Task: Add Sprouts Veggie Chips to the cart.
Action: Mouse pressed left at (18, 81)
Screenshot: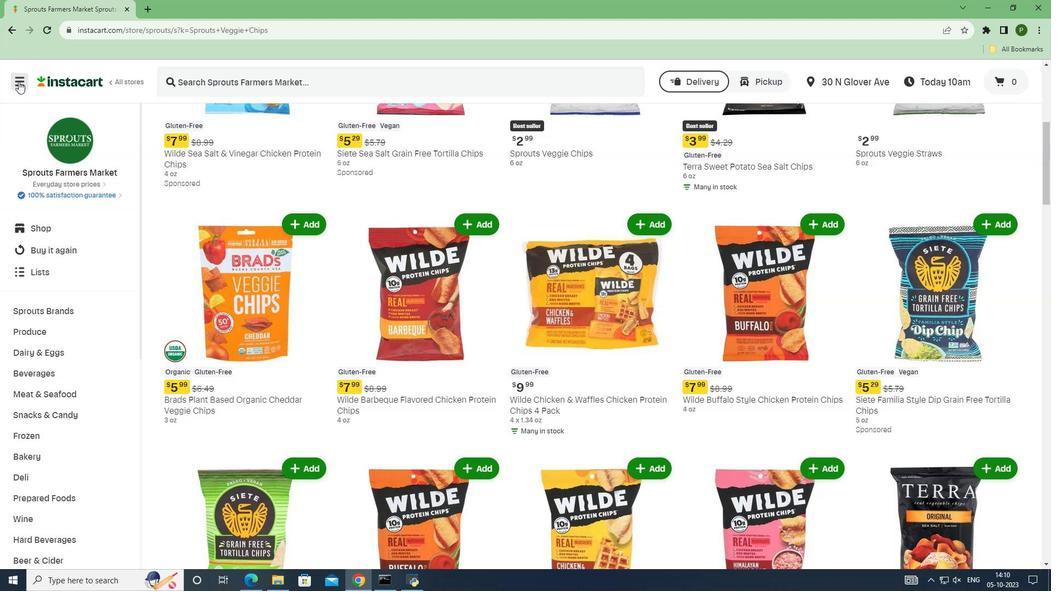 
Action: Mouse moved to (31, 286)
Screenshot: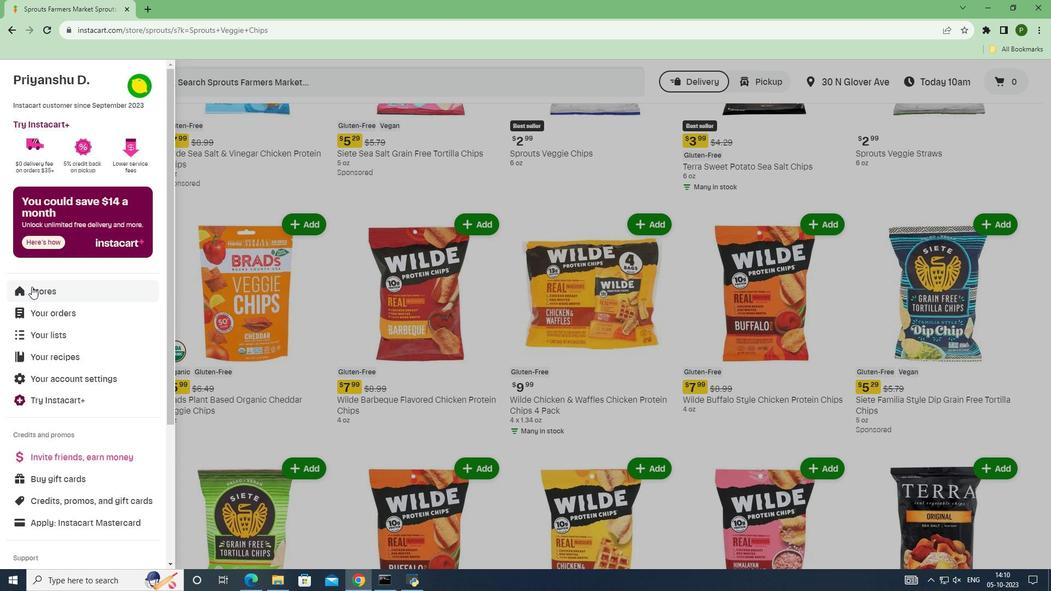 
Action: Mouse pressed left at (31, 286)
Screenshot: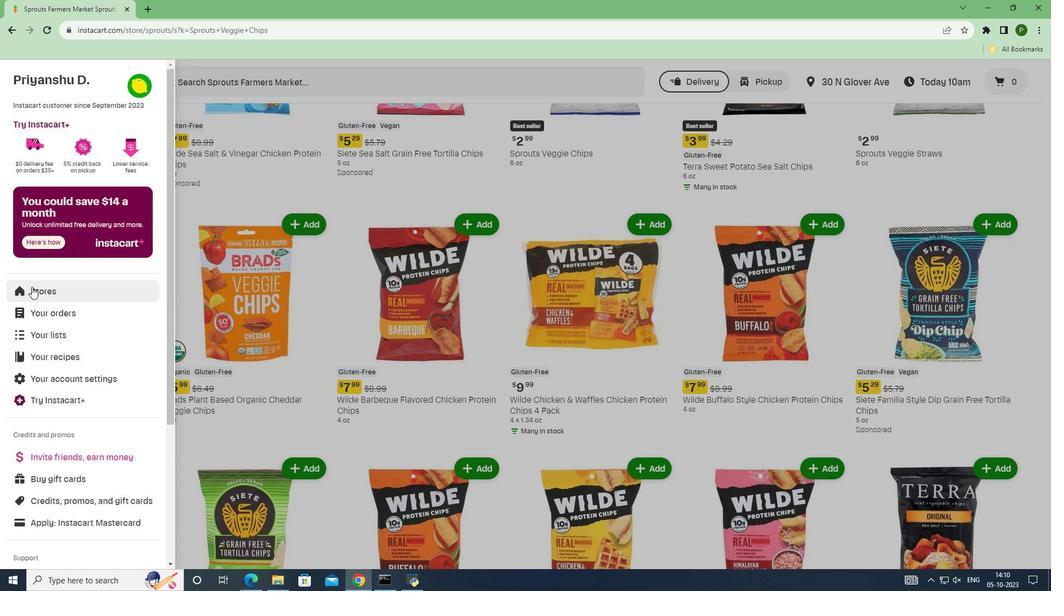 
Action: Mouse moved to (260, 129)
Screenshot: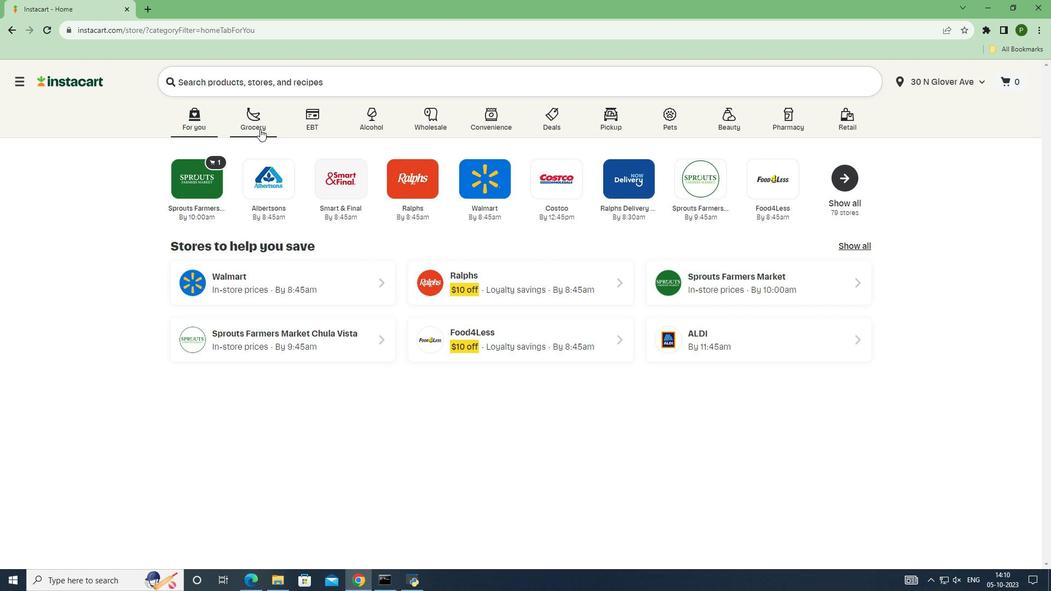 
Action: Mouse pressed left at (260, 129)
Screenshot: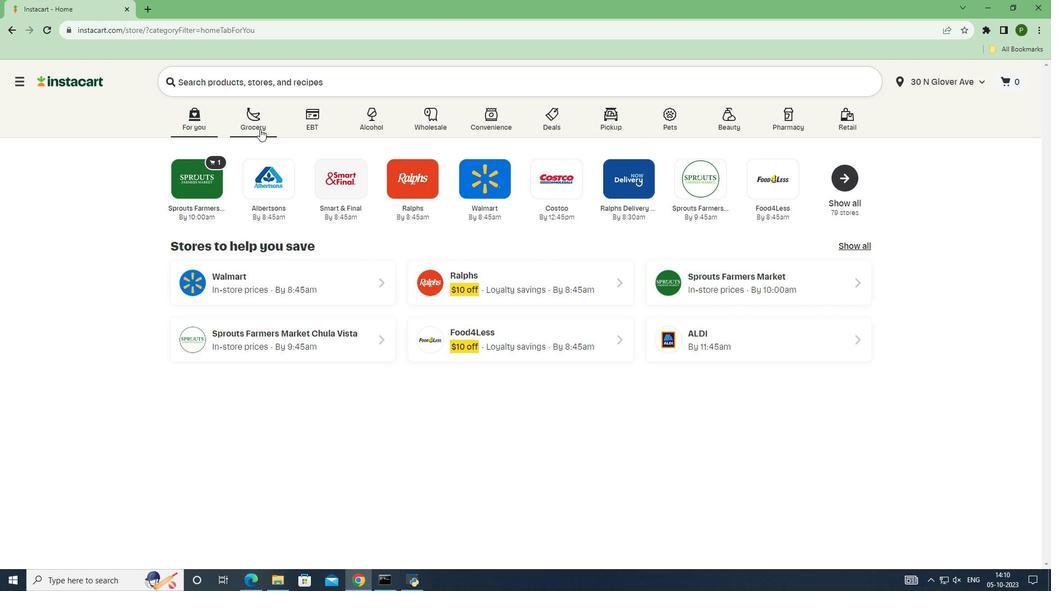 
Action: Mouse moved to (672, 266)
Screenshot: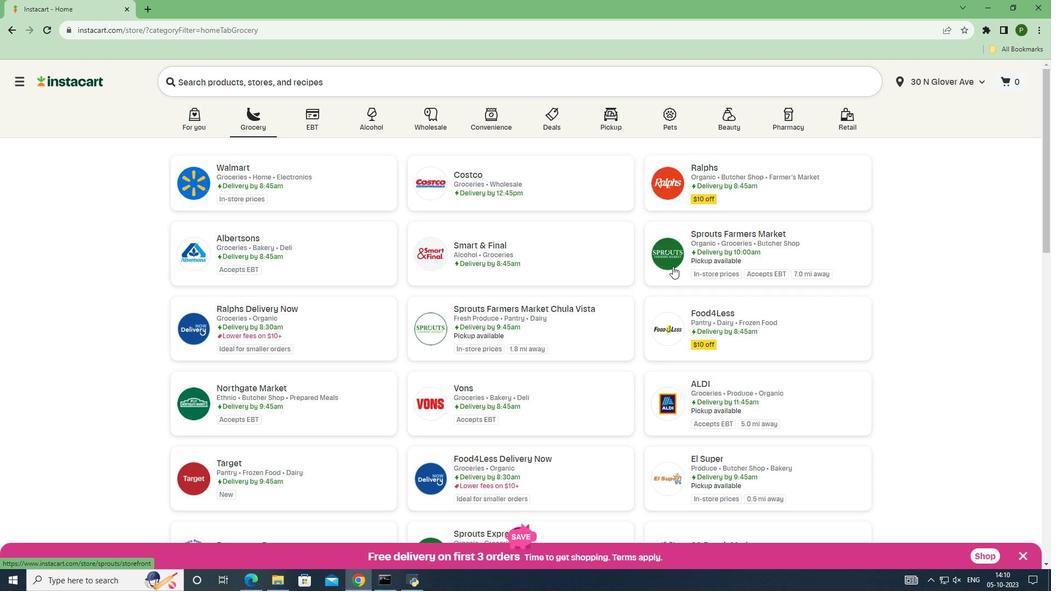 
Action: Mouse pressed left at (672, 266)
Screenshot: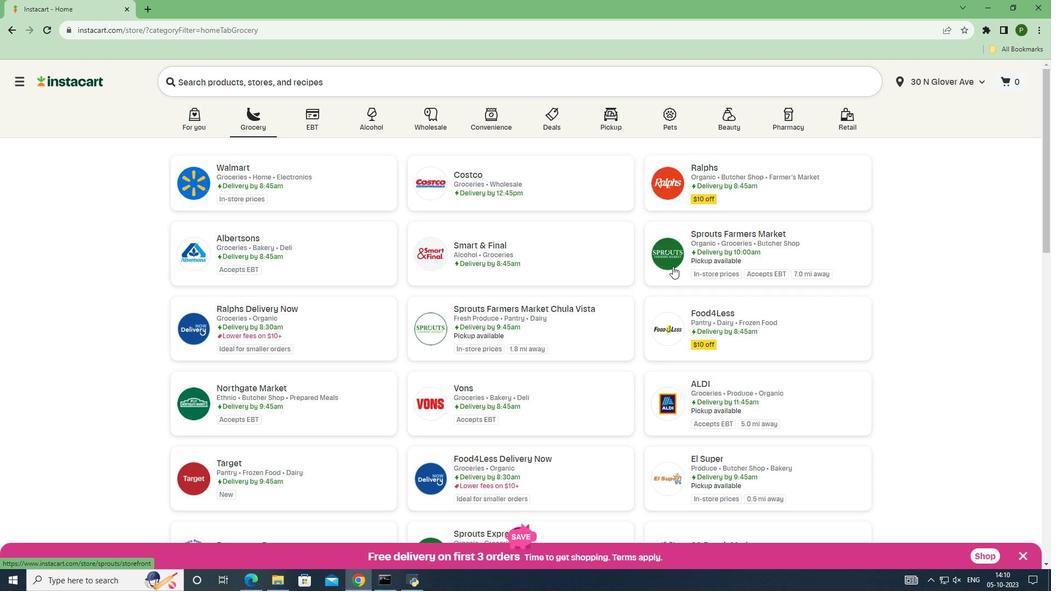 
Action: Mouse moved to (75, 309)
Screenshot: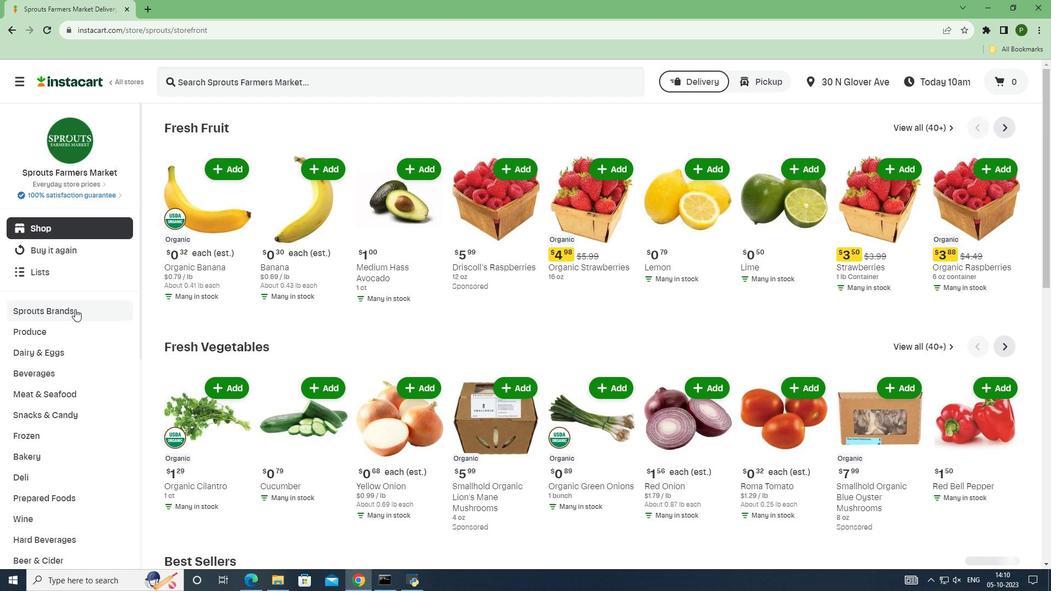 
Action: Mouse pressed left at (75, 309)
Screenshot: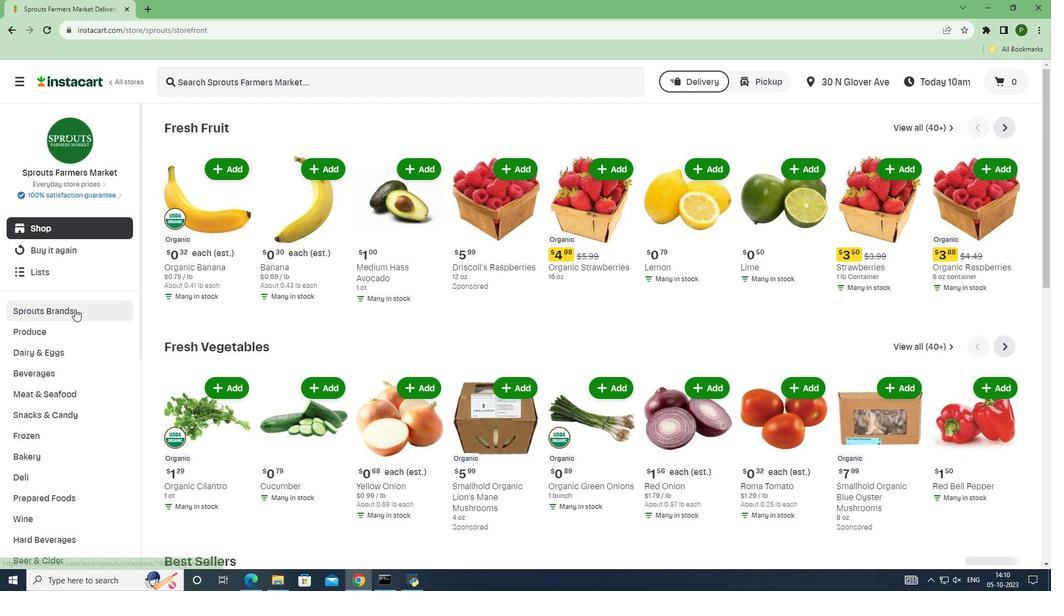 
Action: Mouse moved to (65, 395)
Screenshot: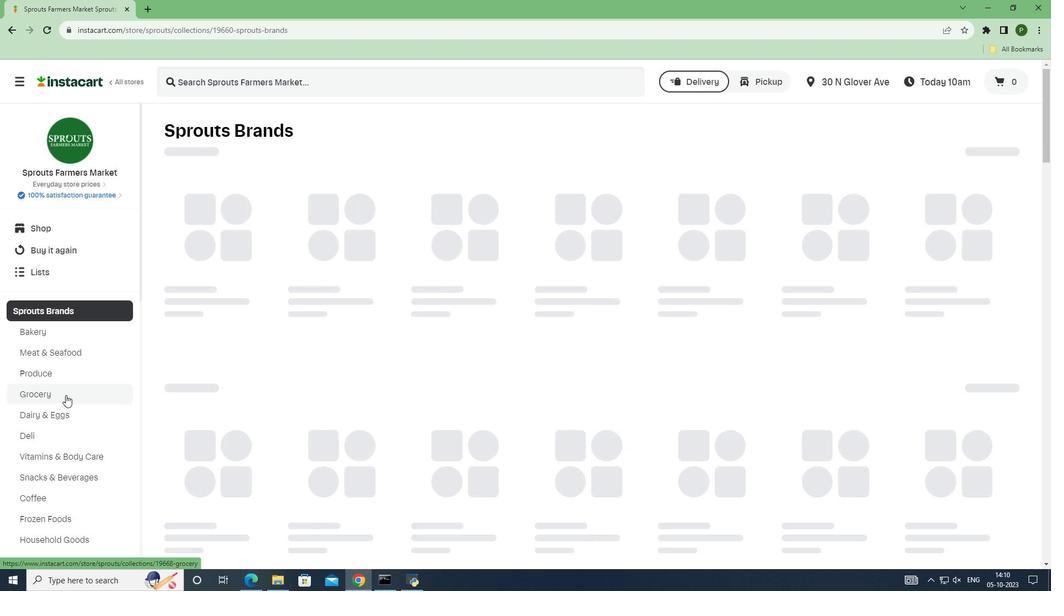 
Action: Mouse pressed left at (65, 395)
Screenshot: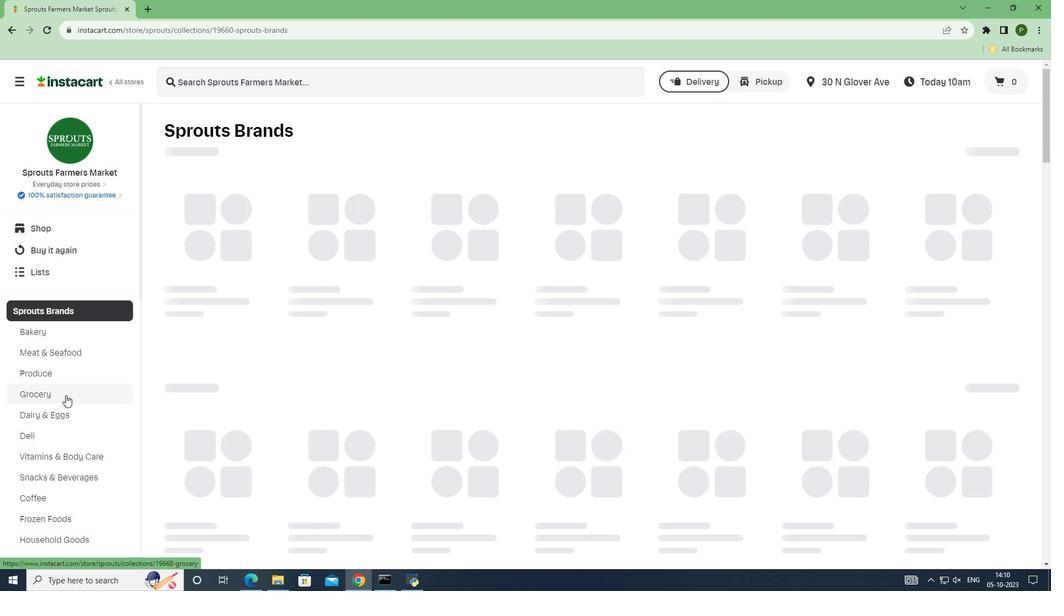 
Action: Mouse moved to (274, 278)
Screenshot: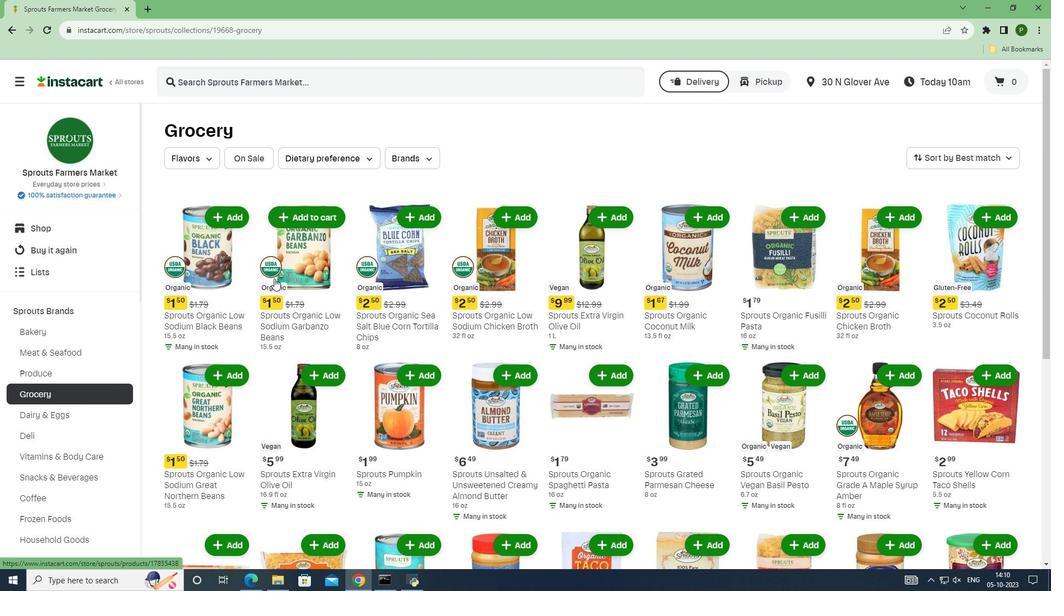 
Action: Mouse scrolled (274, 278) with delta (0, 0)
Screenshot: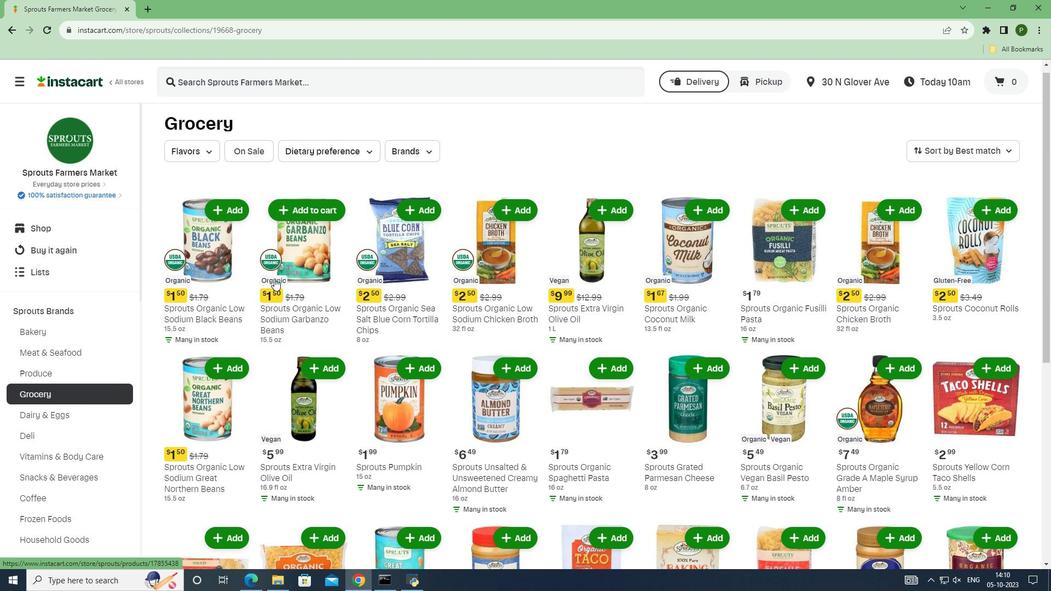 
Action: Mouse scrolled (274, 278) with delta (0, 0)
Screenshot: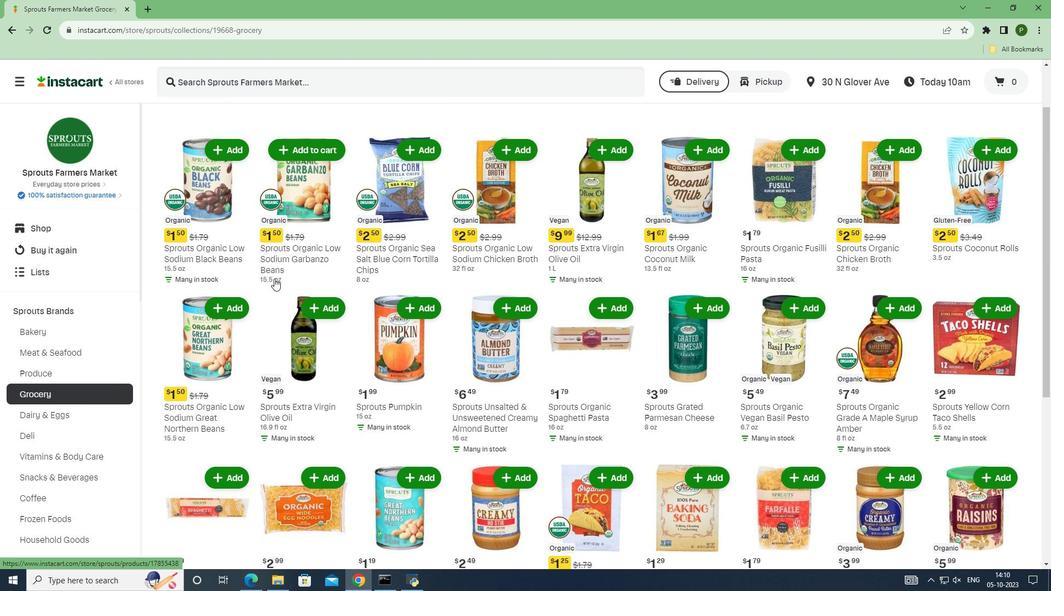 
Action: Mouse scrolled (274, 278) with delta (0, 0)
Screenshot: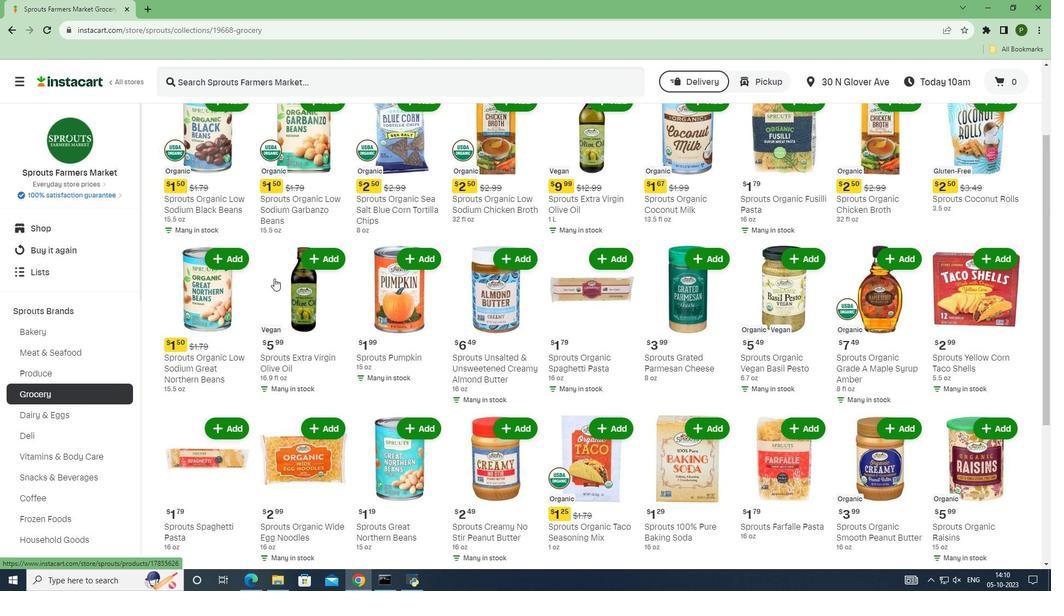 
Action: Mouse scrolled (274, 278) with delta (0, 0)
Screenshot: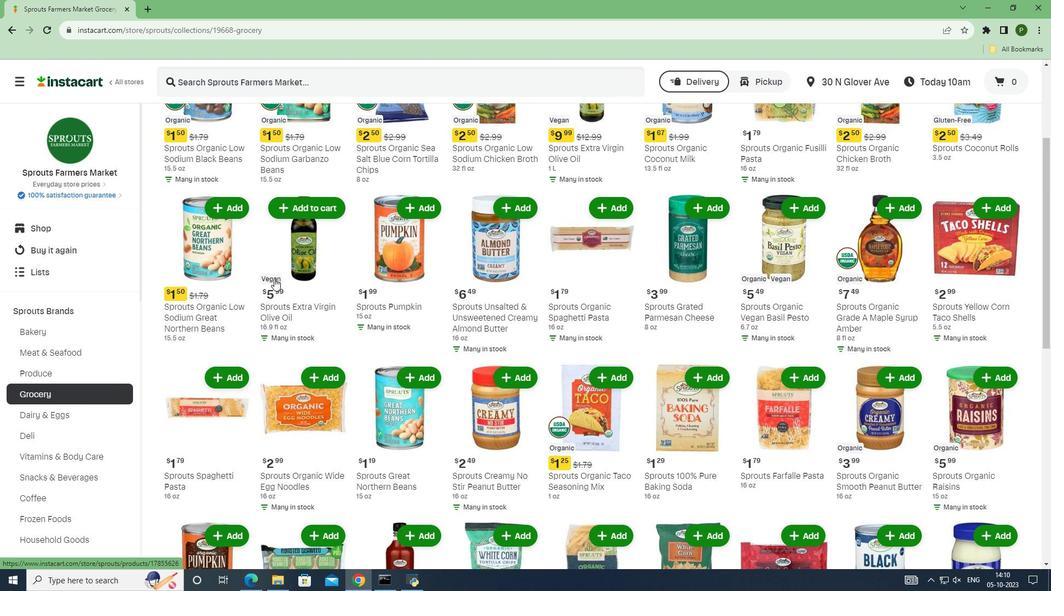 
Action: Mouse scrolled (274, 278) with delta (0, 0)
Screenshot: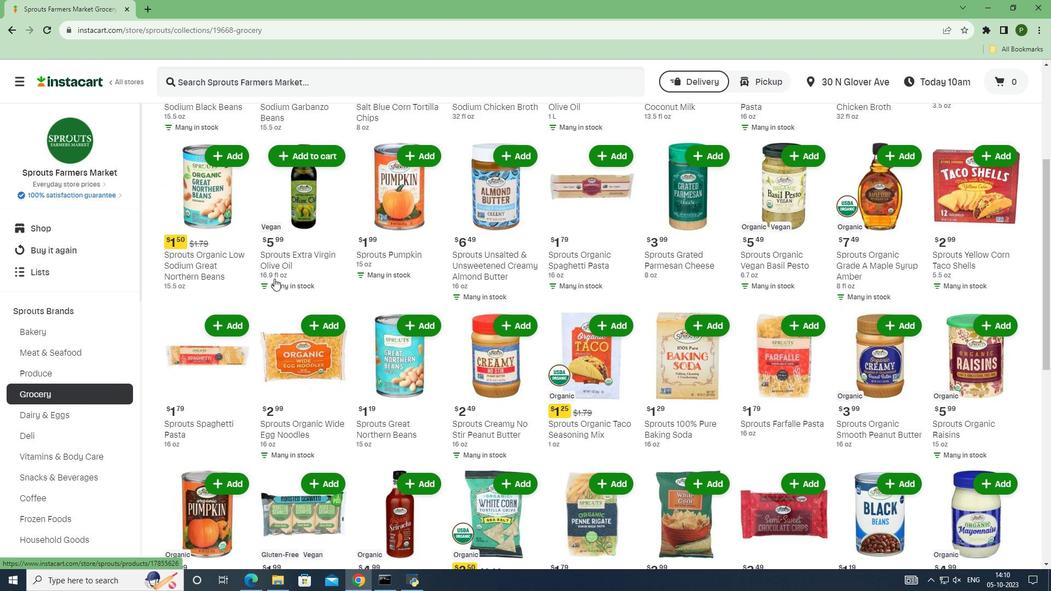 
Action: Mouse scrolled (274, 278) with delta (0, 0)
Screenshot: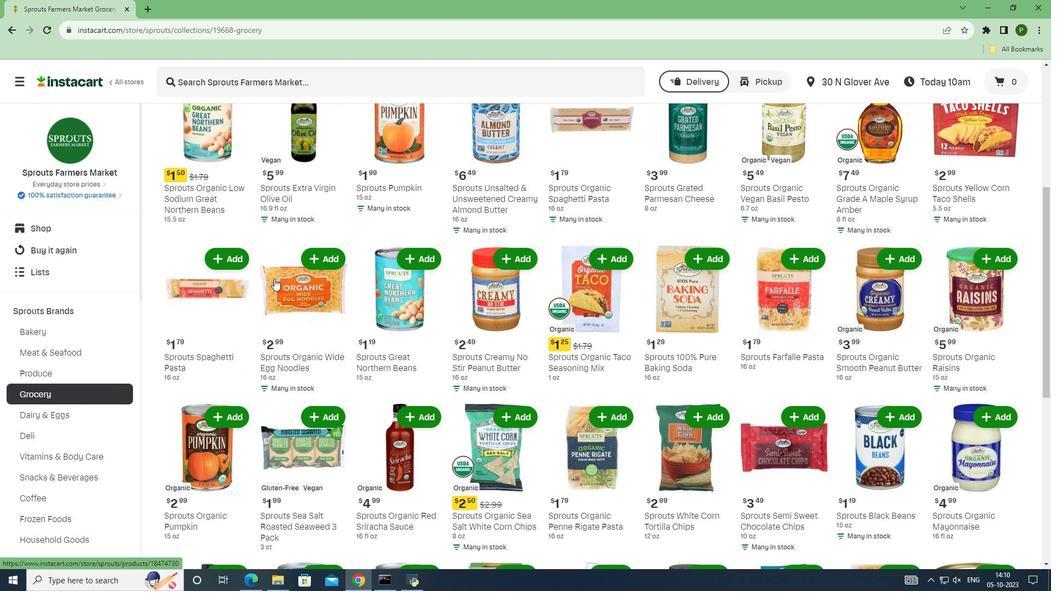 
Action: Mouse scrolled (274, 278) with delta (0, 0)
Screenshot: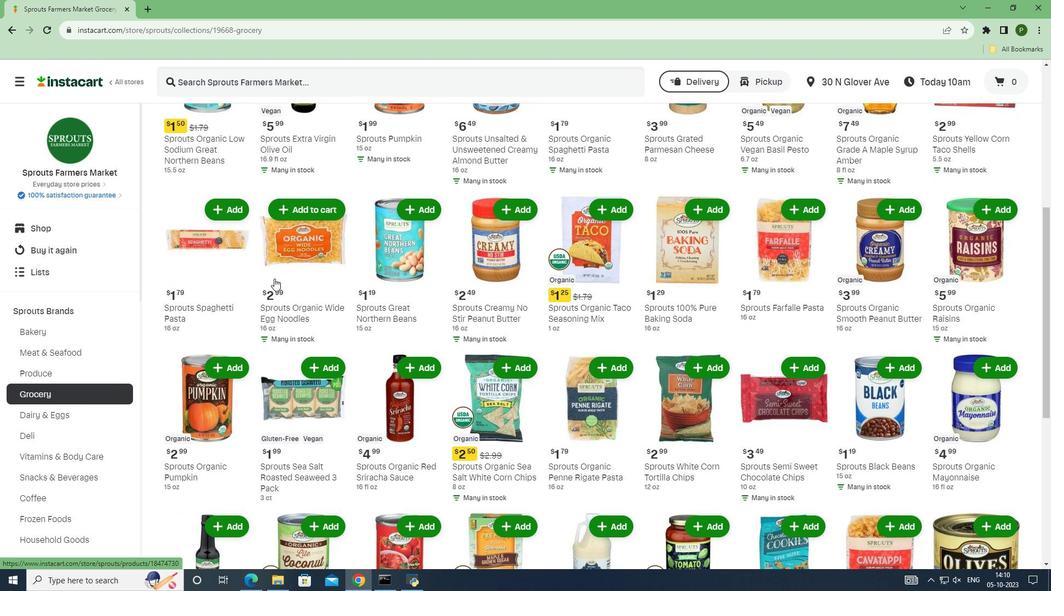 
Action: Mouse scrolled (274, 278) with delta (0, 0)
Screenshot: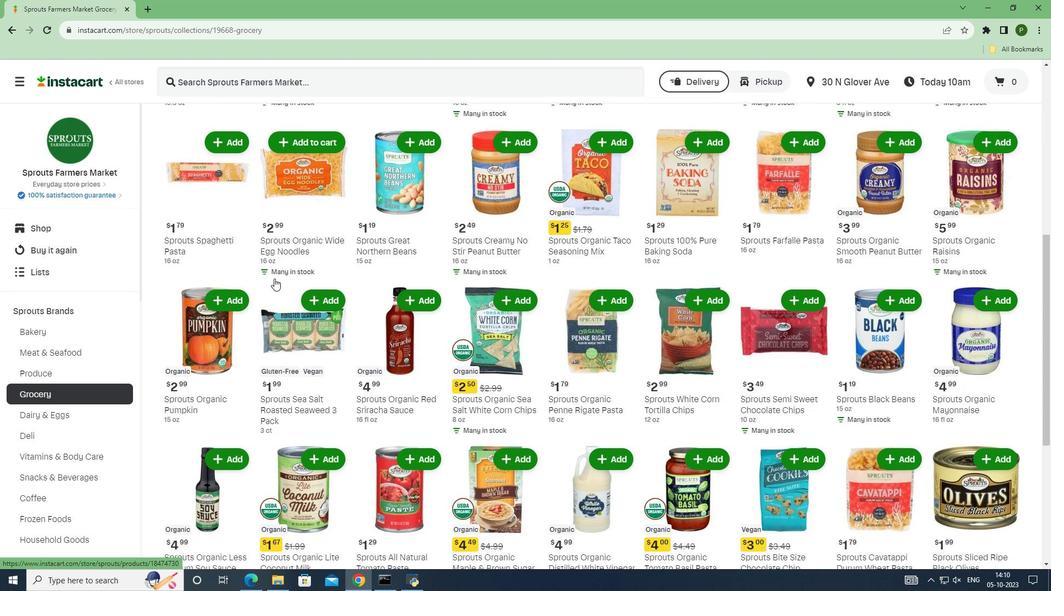 
Action: Mouse scrolled (274, 278) with delta (0, 0)
Screenshot: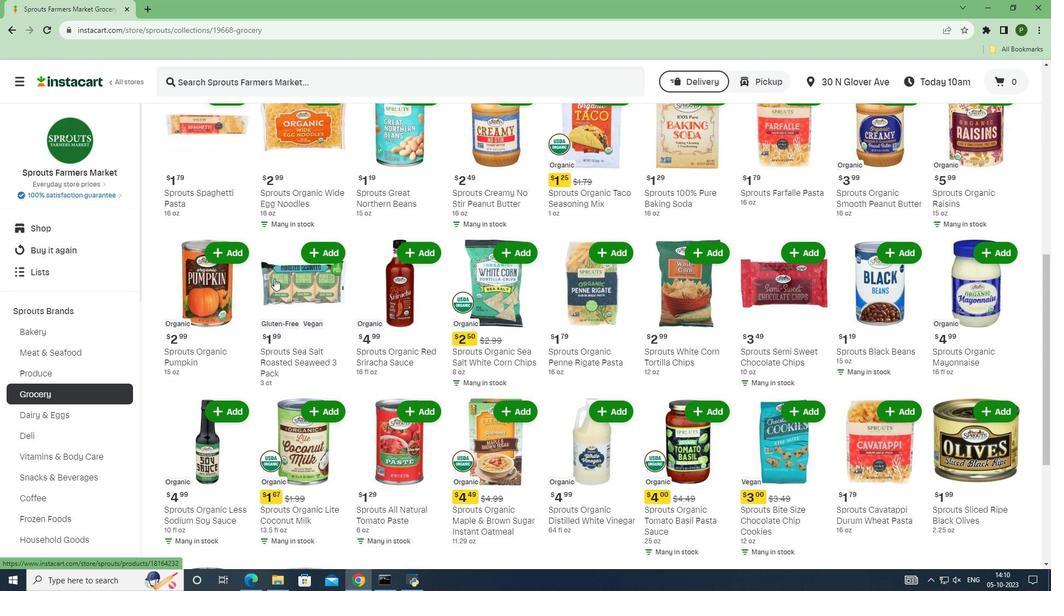 
Action: Mouse scrolled (274, 278) with delta (0, 0)
Screenshot: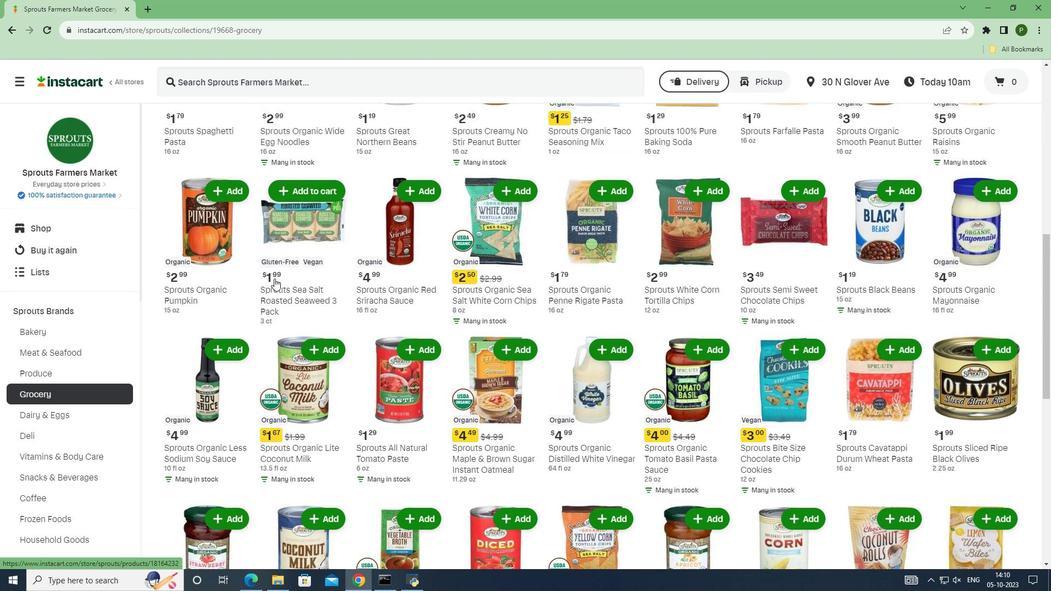 
Action: Mouse scrolled (274, 278) with delta (0, 0)
Screenshot: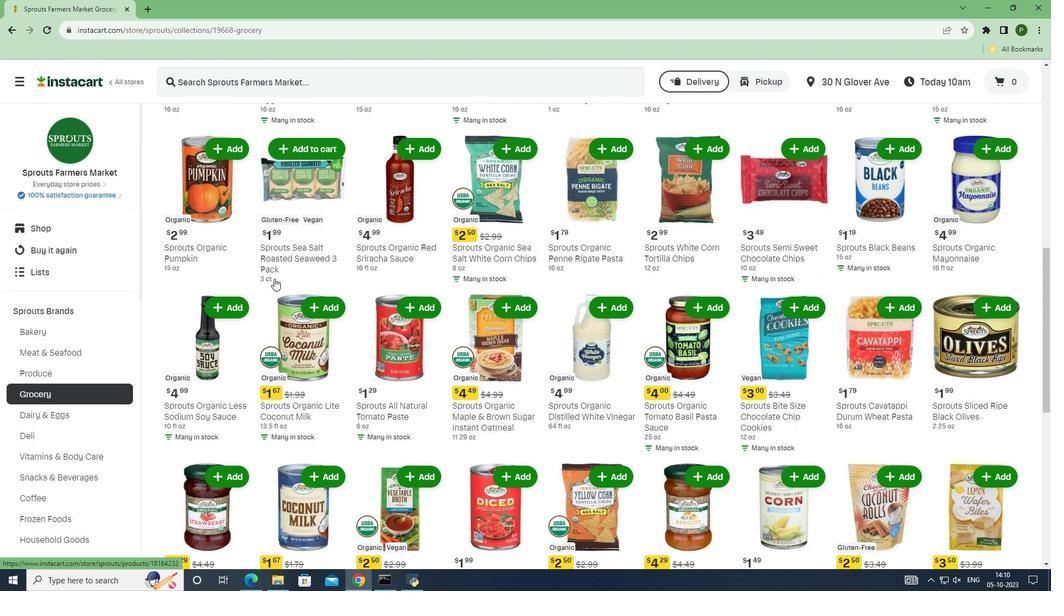 
Action: Mouse scrolled (274, 278) with delta (0, 0)
Screenshot: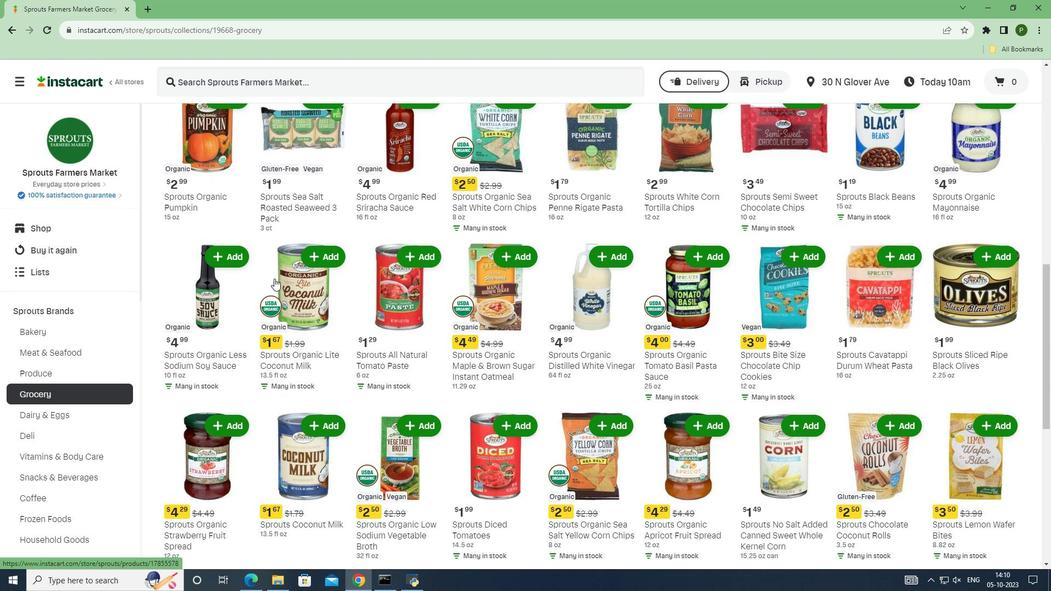 
Action: Mouse scrolled (274, 278) with delta (0, 0)
Screenshot: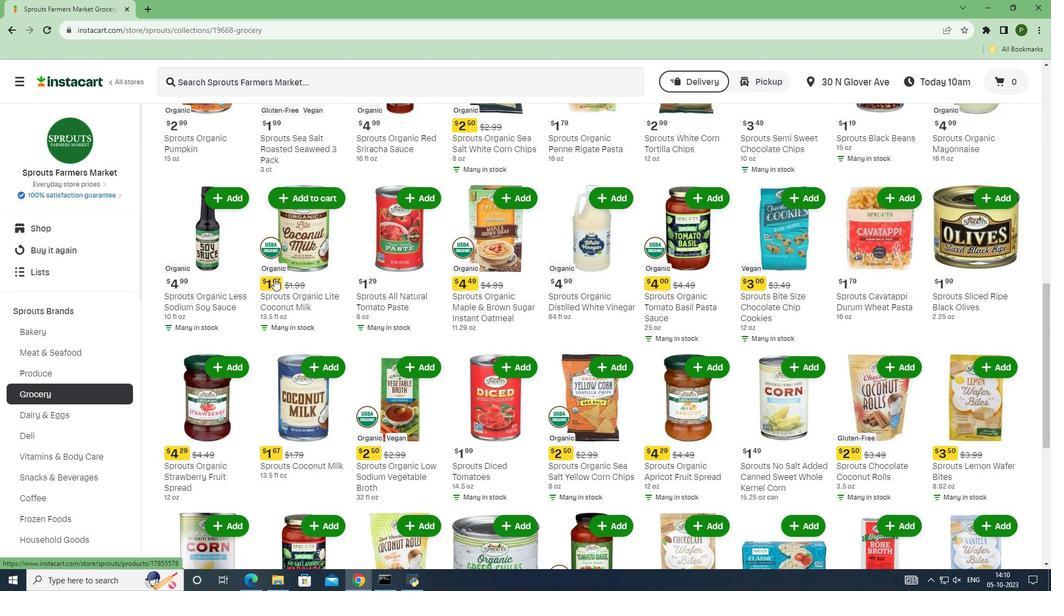 
Action: Mouse scrolled (274, 278) with delta (0, 0)
Screenshot: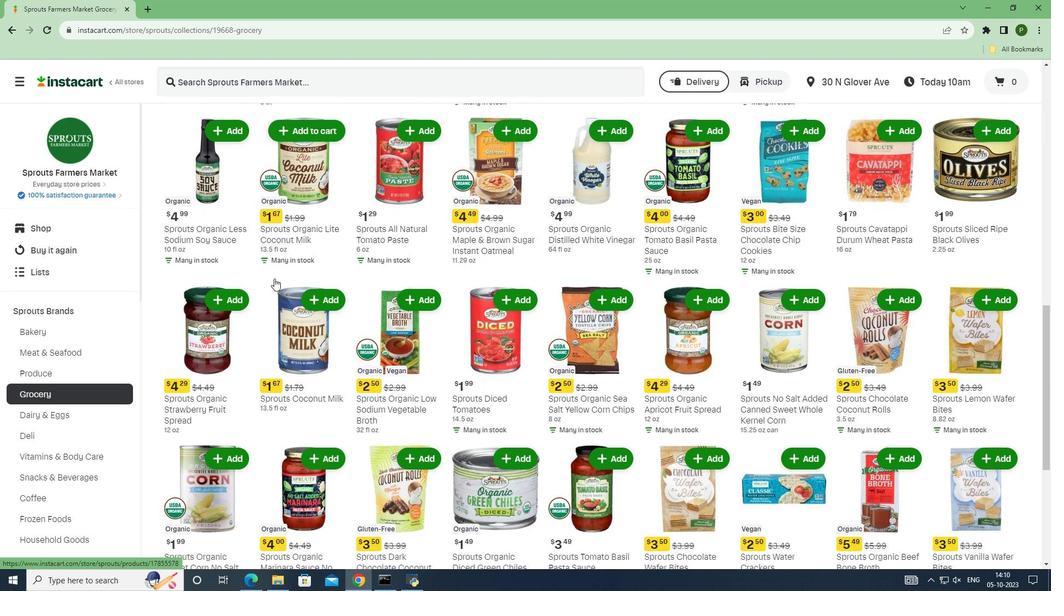 
Action: Mouse scrolled (274, 278) with delta (0, 0)
Screenshot: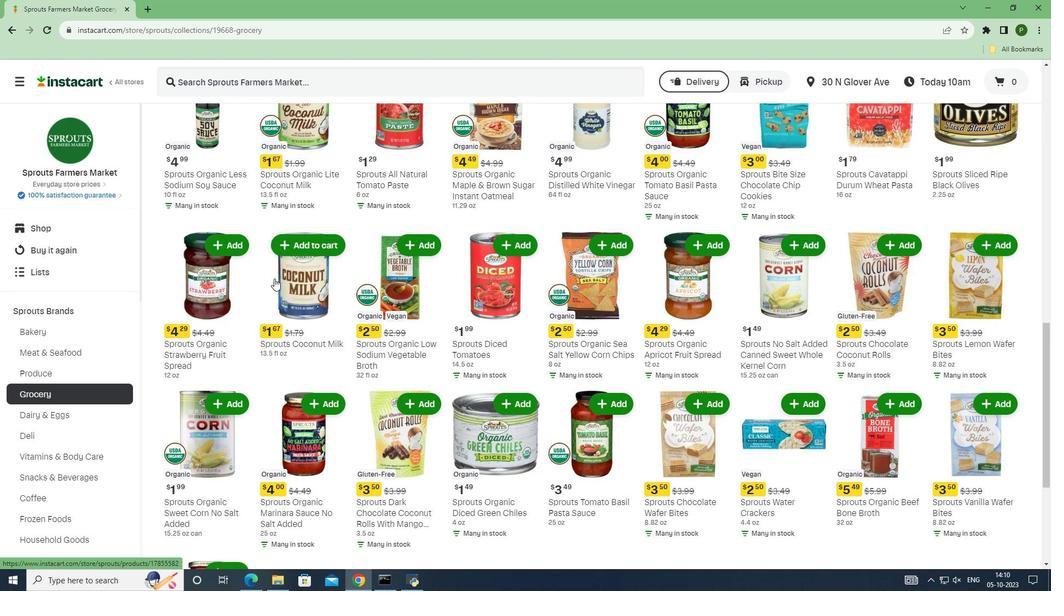 
Action: Mouse scrolled (274, 278) with delta (0, 0)
Screenshot: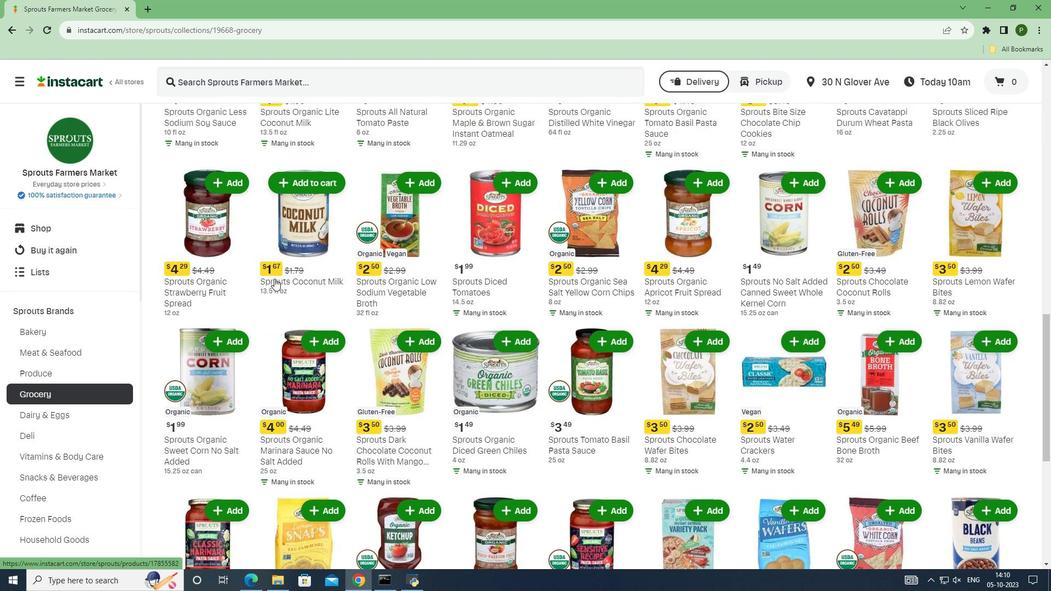 
Action: Mouse scrolled (274, 278) with delta (0, 0)
Screenshot: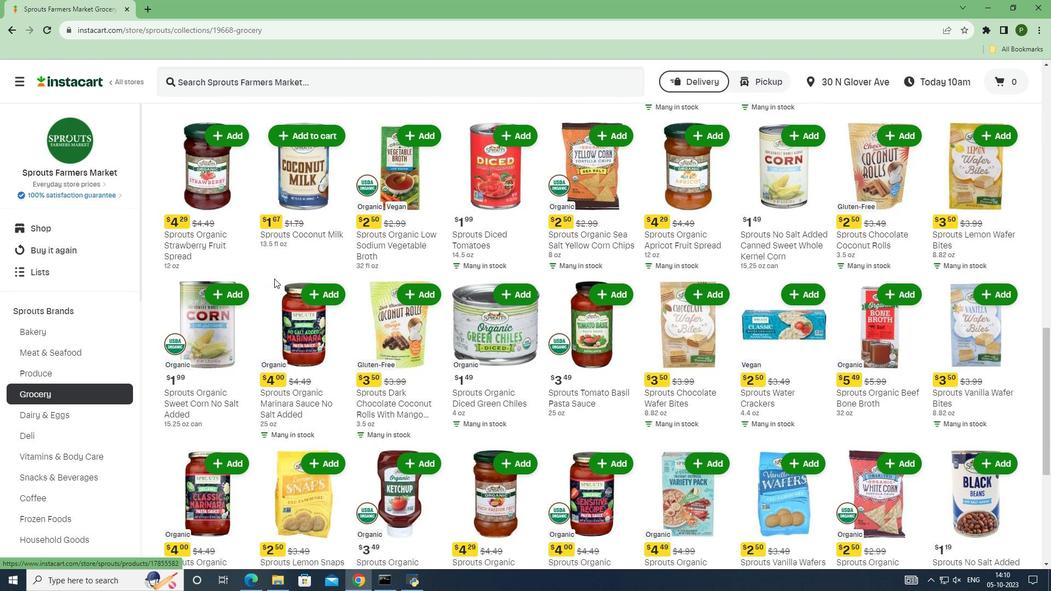 
Action: Mouse scrolled (274, 278) with delta (0, 0)
Screenshot: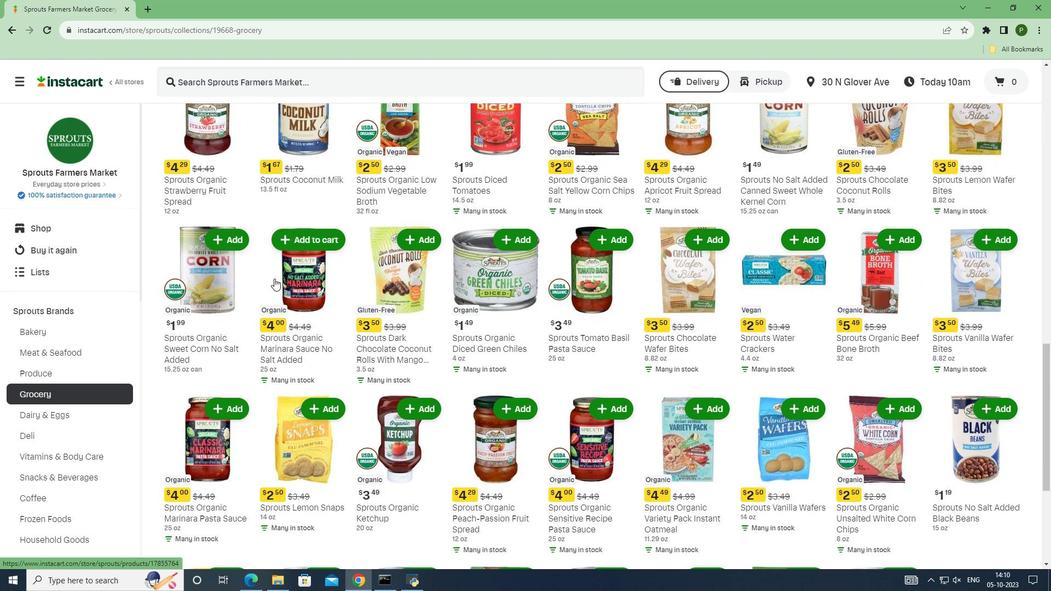 
Action: Mouse scrolled (274, 278) with delta (0, 0)
Screenshot: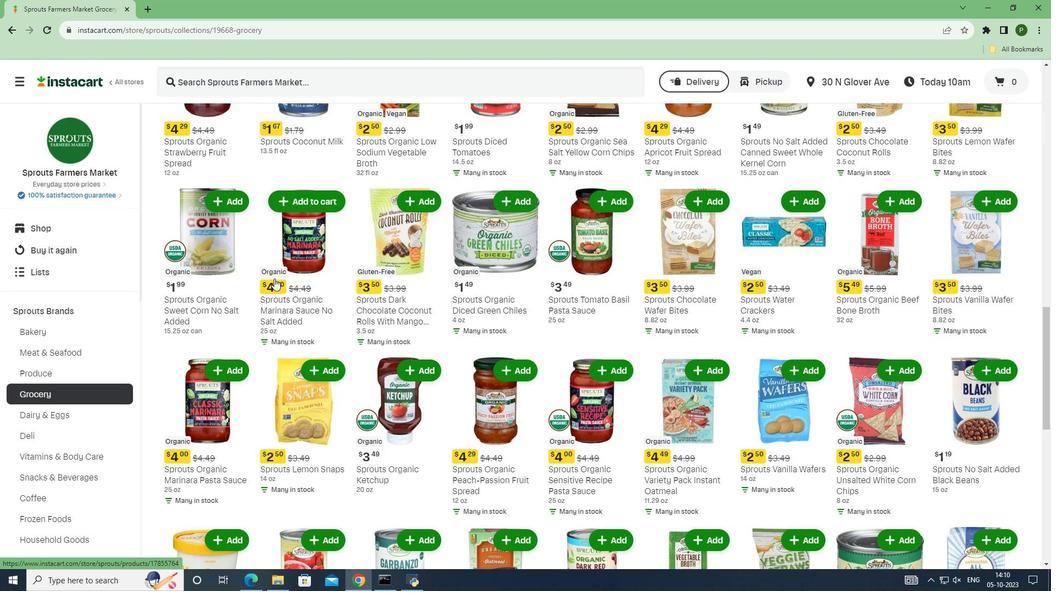 
Action: Mouse scrolled (274, 278) with delta (0, 0)
Screenshot: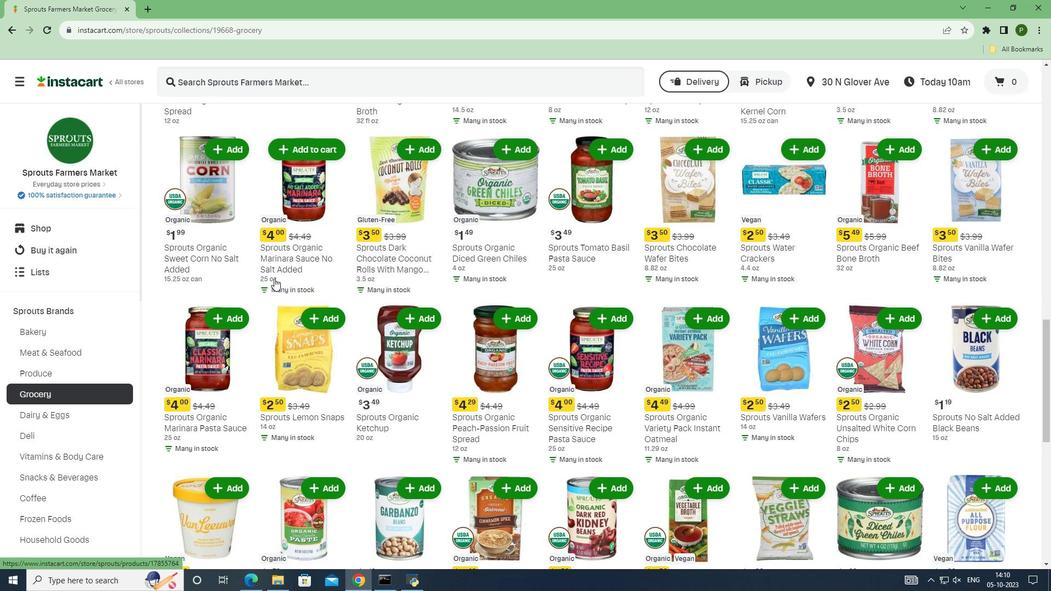
Action: Mouse scrolled (274, 278) with delta (0, 0)
Screenshot: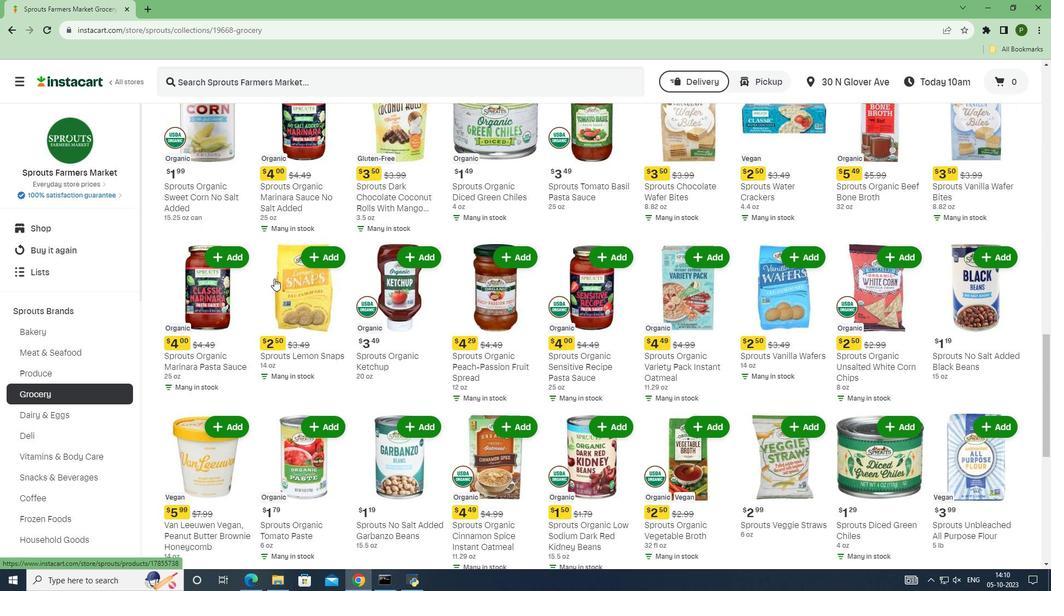 
Action: Mouse scrolled (274, 278) with delta (0, 0)
Screenshot: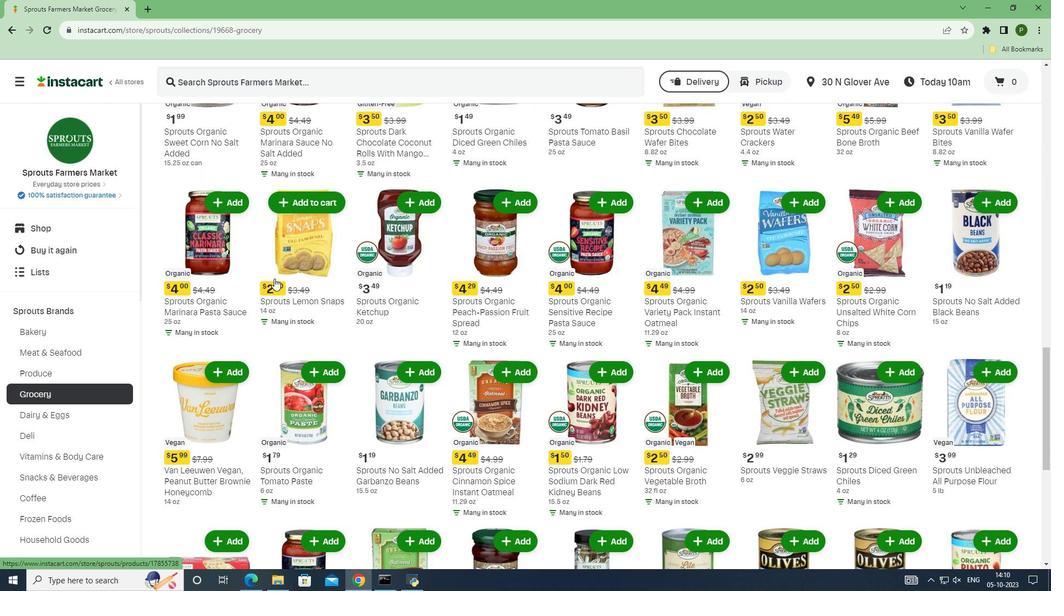 
Action: Mouse scrolled (274, 278) with delta (0, 0)
Screenshot: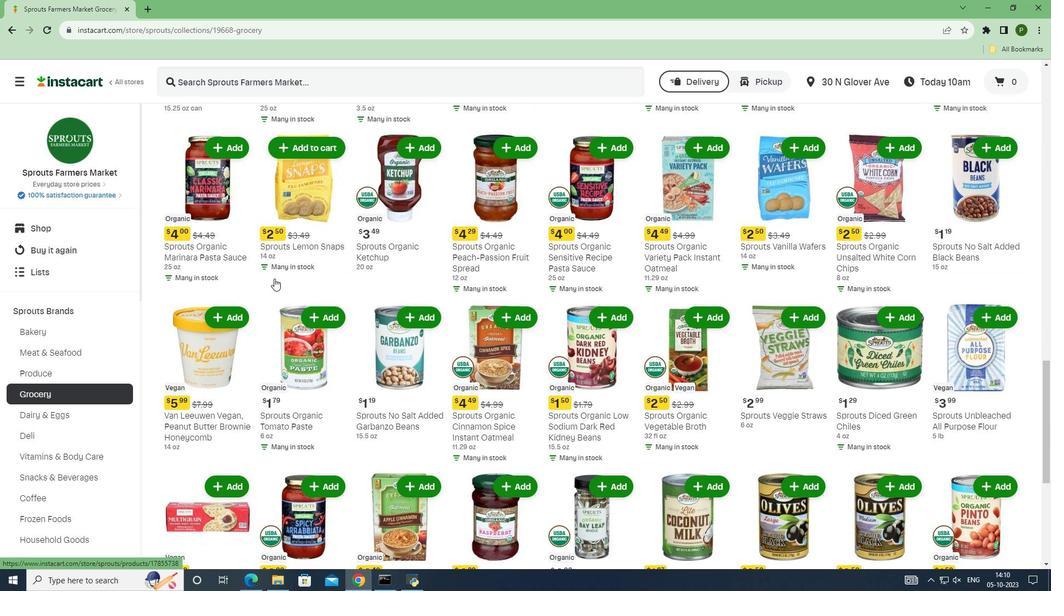 
Action: Mouse scrolled (274, 278) with delta (0, 0)
Screenshot: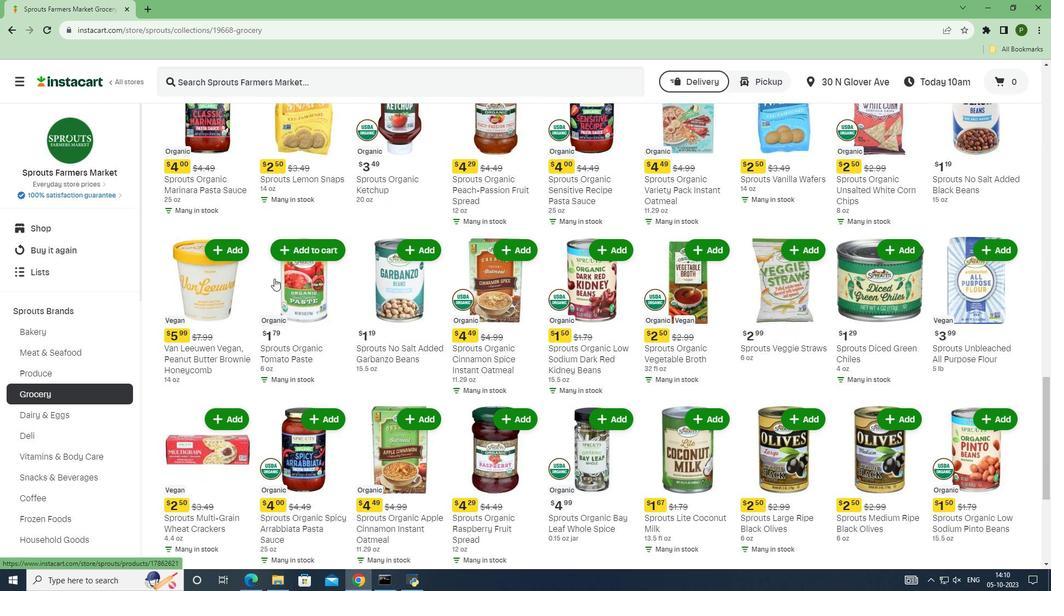 
Action: Mouse scrolled (274, 278) with delta (0, 0)
Screenshot: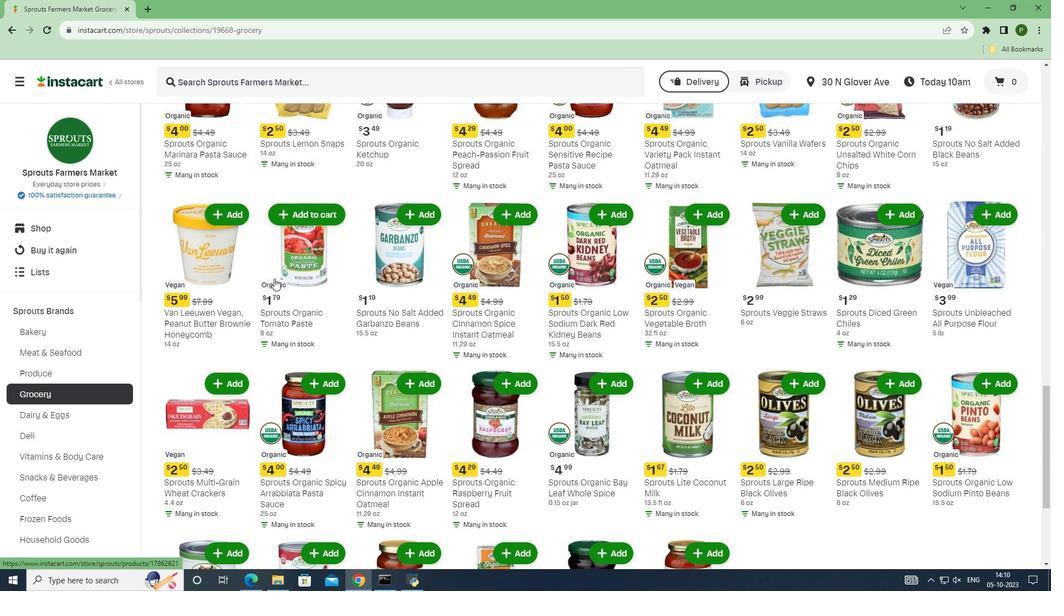 
Action: Mouse scrolled (274, 278) with delta (0, 0)
Screenshot: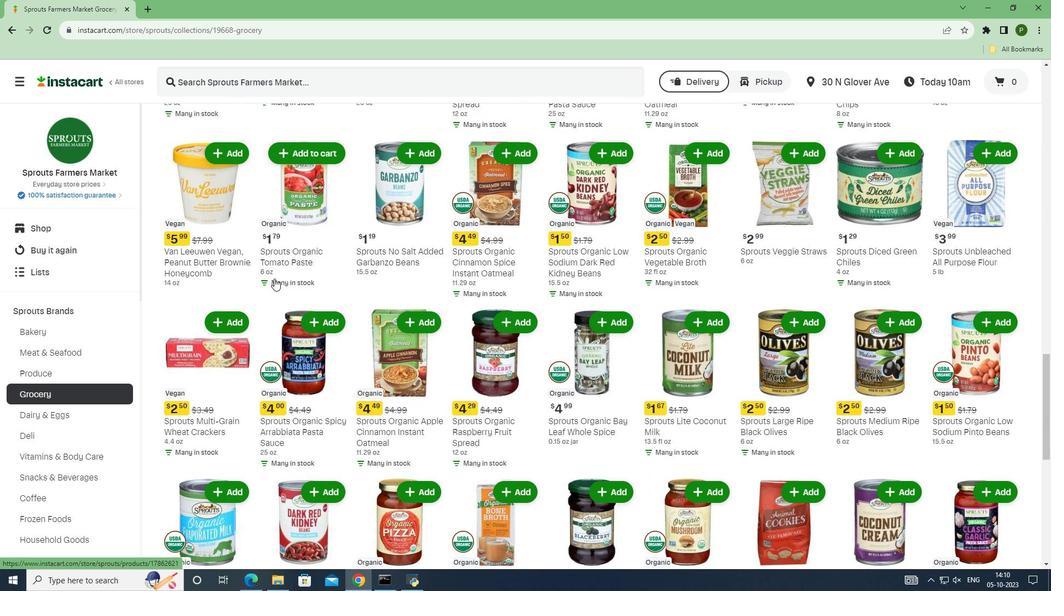 
Action: Mouse scrolled (274, 278) with delta (0, 0)
Screenshot: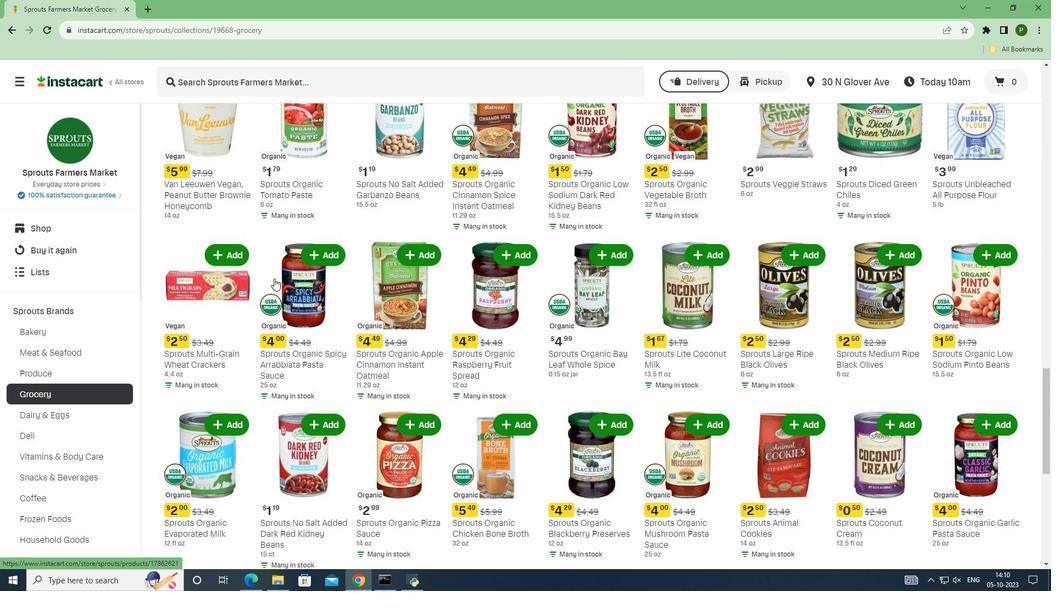 
Action: Mouse scrolled (274, 278) with delta (0, 0)
Screenshot: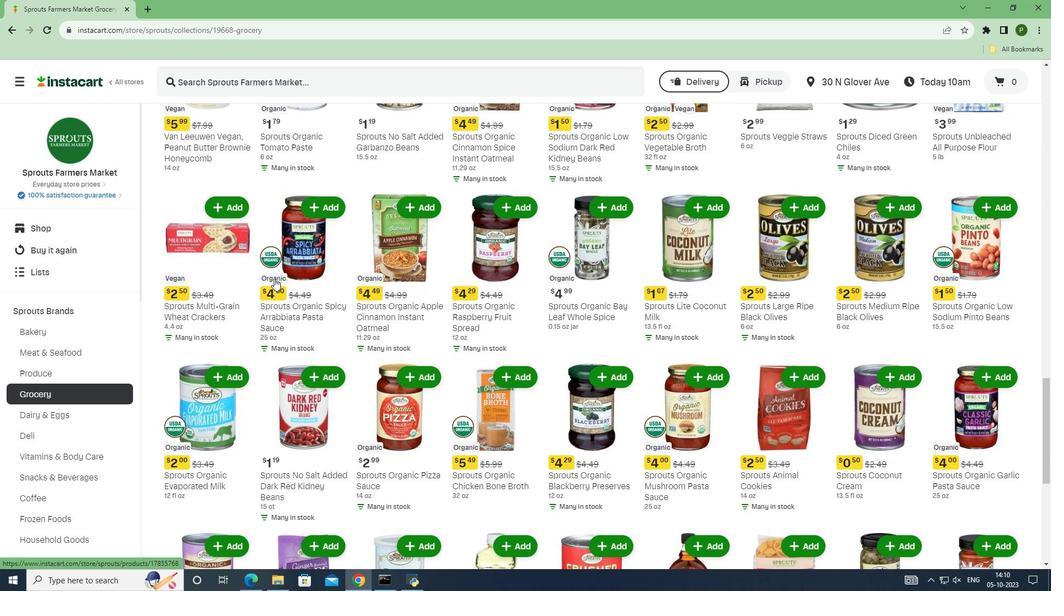 
Action: Mouse scrolled (274, 278) with delta (0, 0)
Screenshot: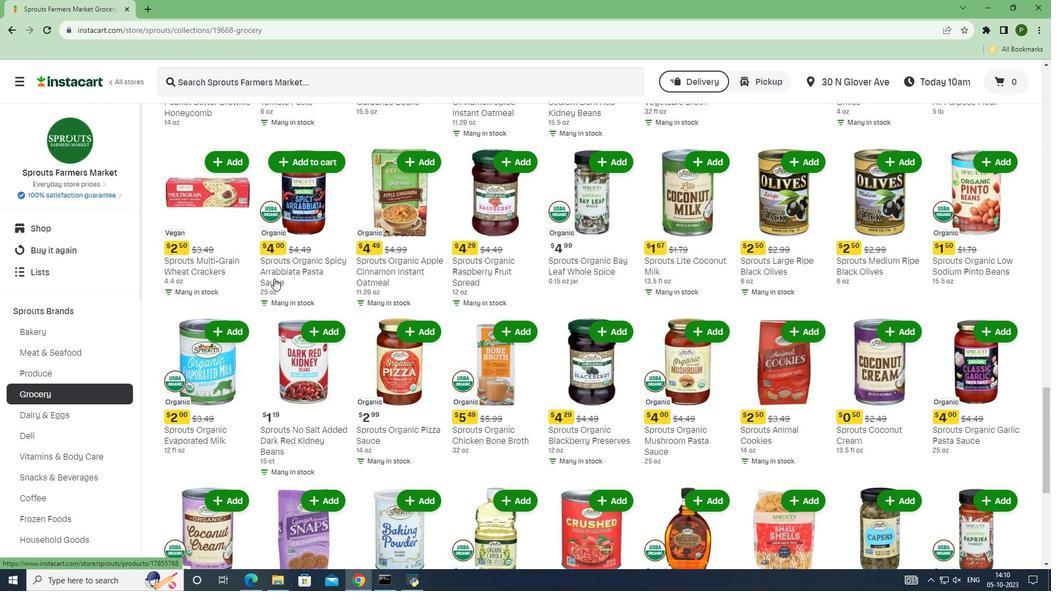 
Action: Mouse scrolled (274, 278) with delta (0, 0)
Screenshot: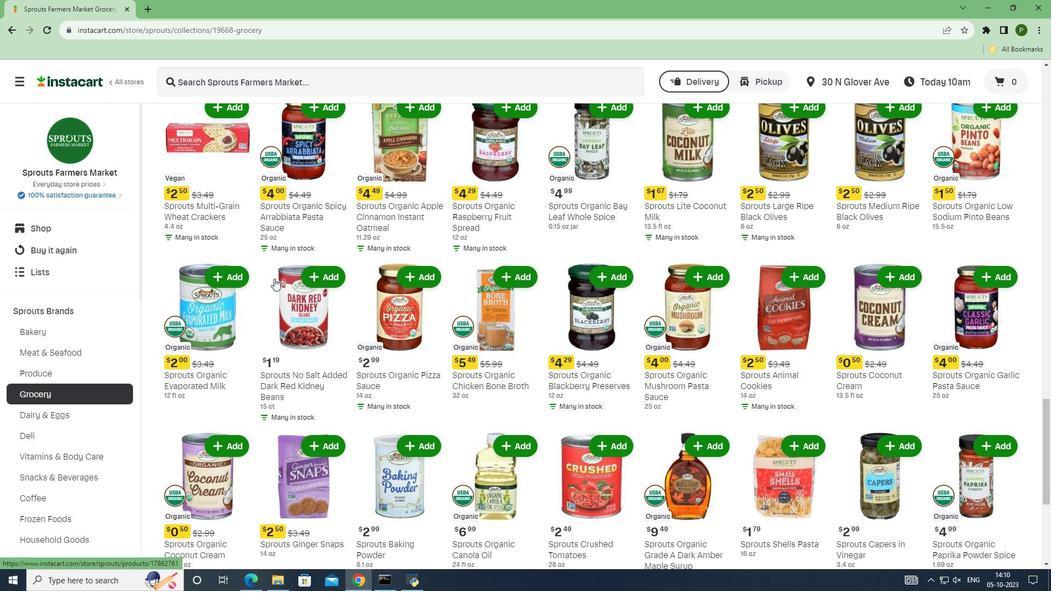 
Action: Mouse scrolled (274, 278) with delta (0, 0)
Screenshot: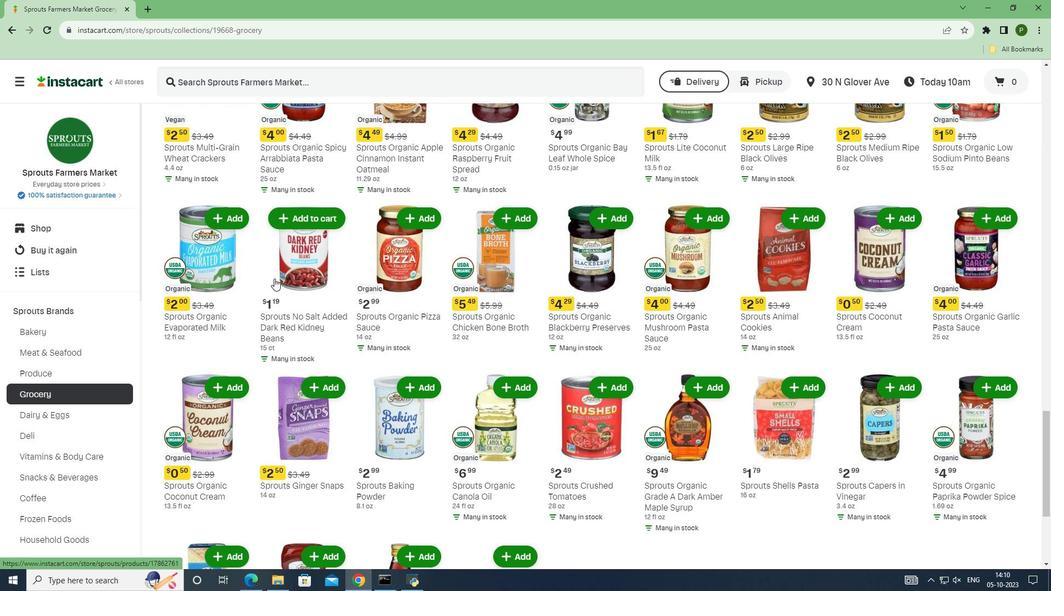 
Action: Mouse scrolled (274, 278) with delta (0, 0)
Screenshot: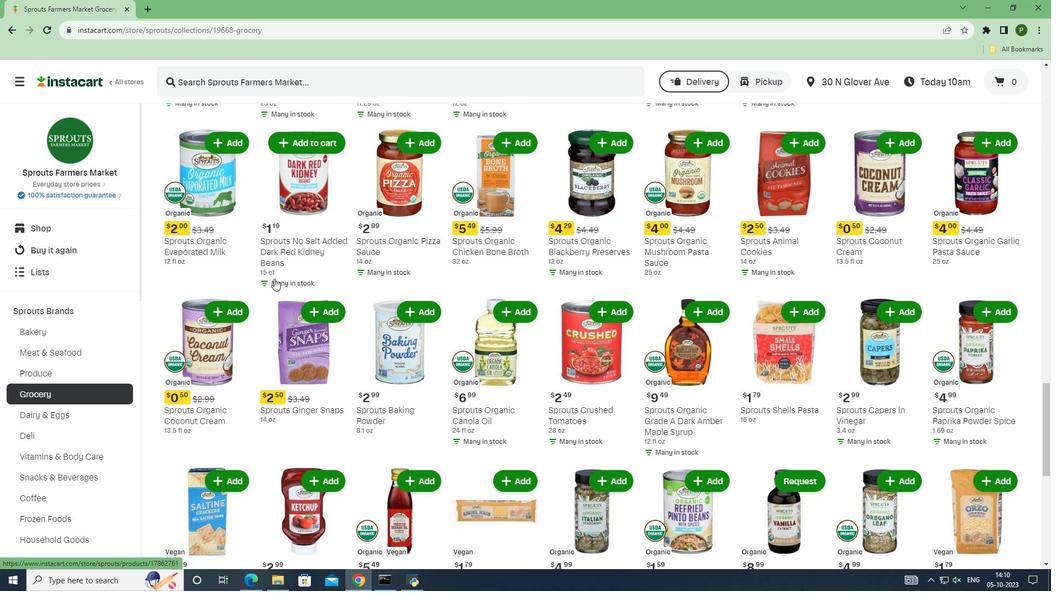
Action: Mouse scrolled (274, 278) with delta (0, 0)
Screenshot: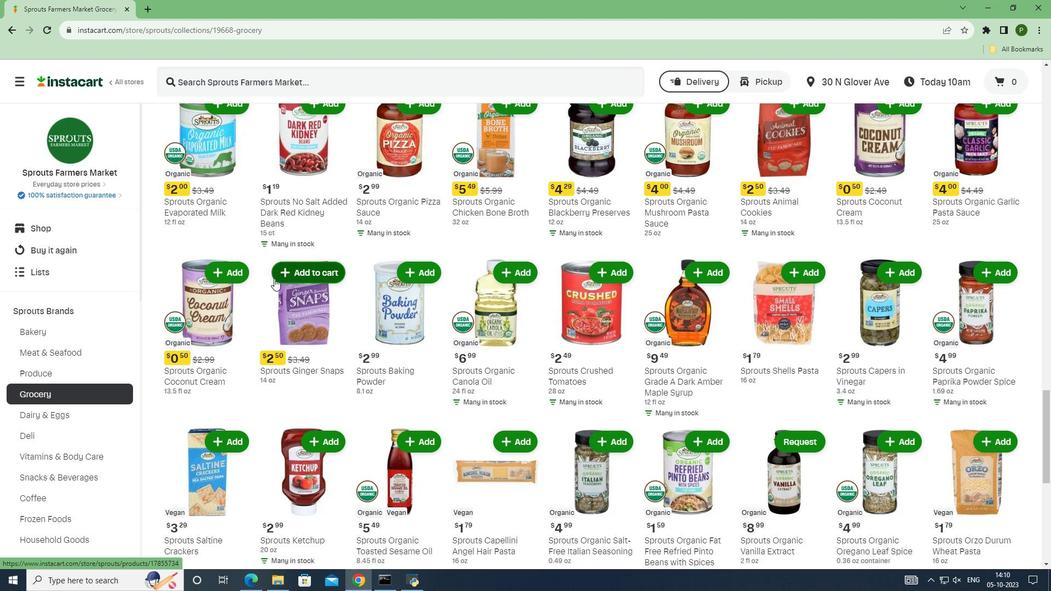 
Action: Mouse scrolled (274, 278) with delta (0, 0)
Screenshot: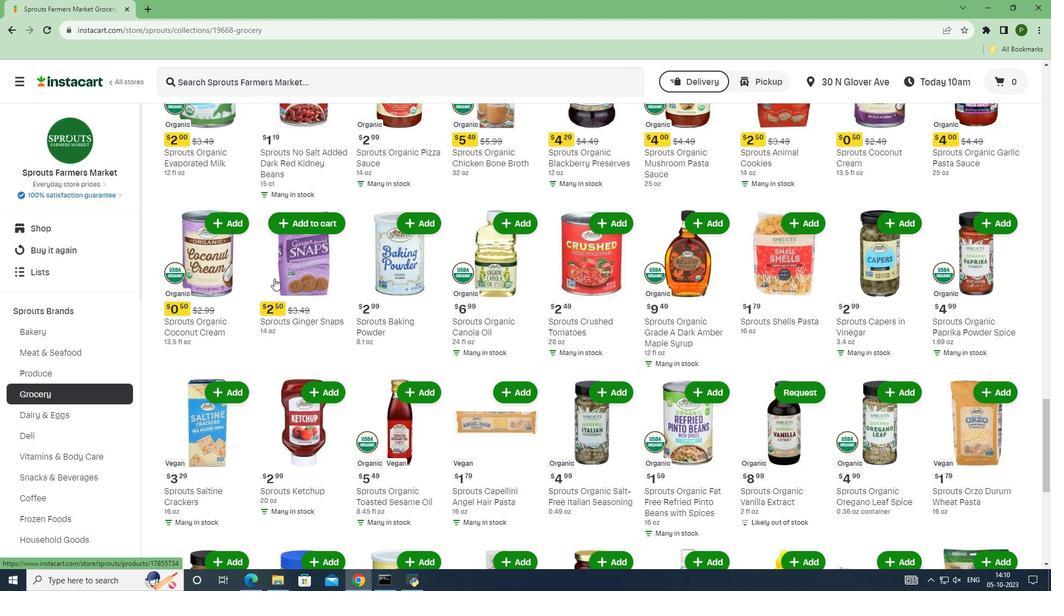 
Action: Mouse scrolled (274, 278) with delta (0, 0)
Screenshot: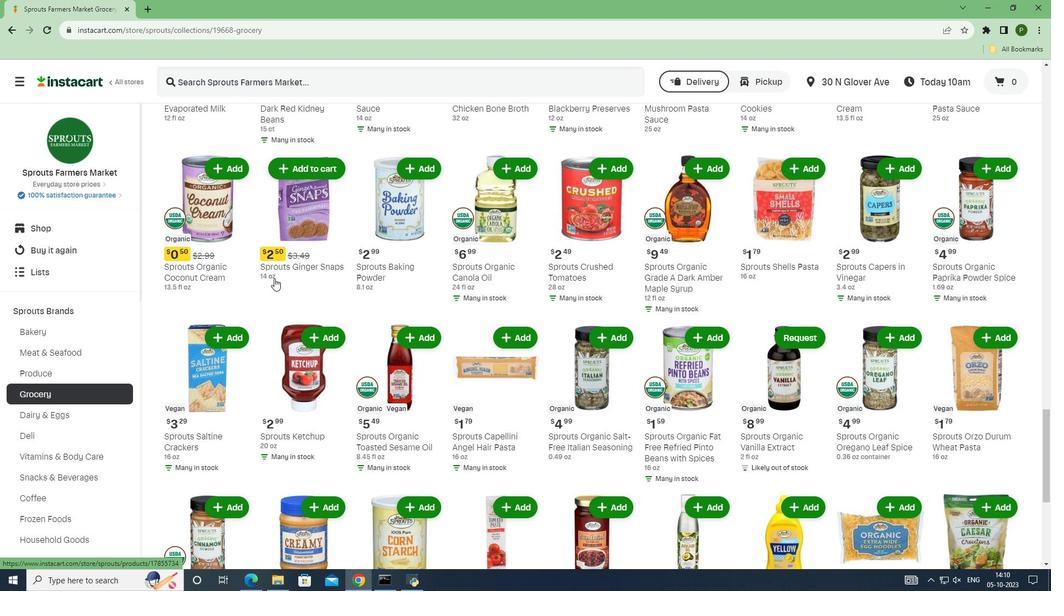 
Action: Mouse scrolled (274, 278) with delta (0, 0)
Screenshot: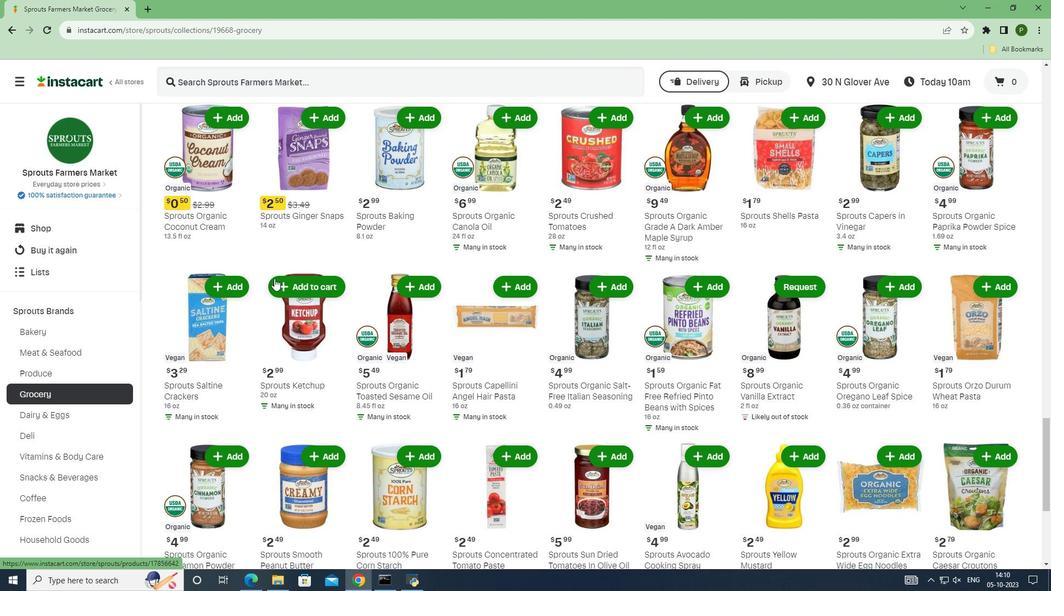 
Action: Mouse scrolled (274, 278) with delta (0, 0)
Screenshot: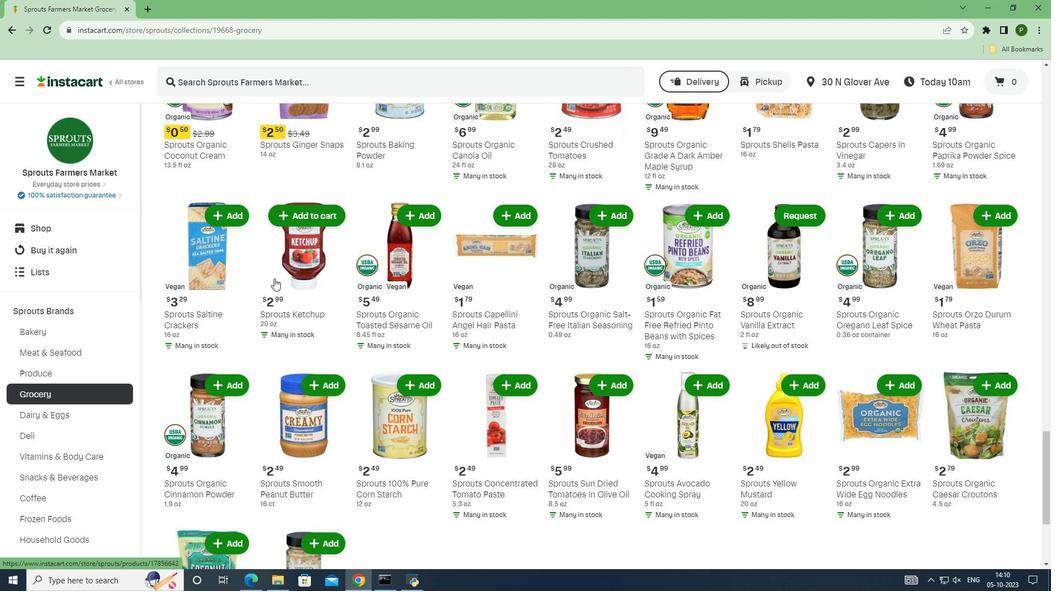 
Action: Mouse scrolled (274, 278) with delta (0, 0)
Screenshot: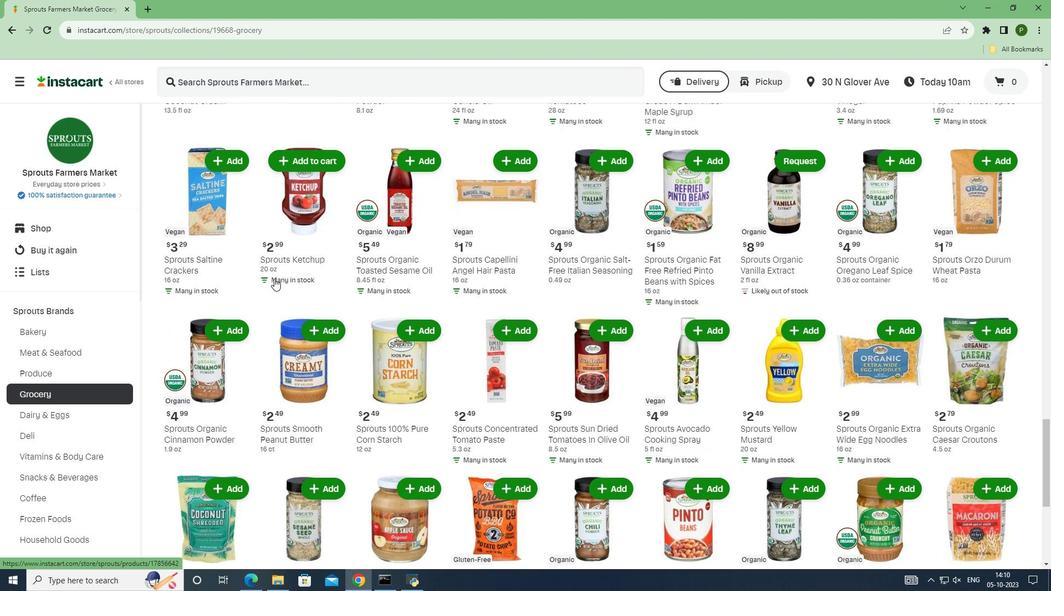 
Action: Mouse scrolled (274, 278) with delta (0, 0)
Screenshot: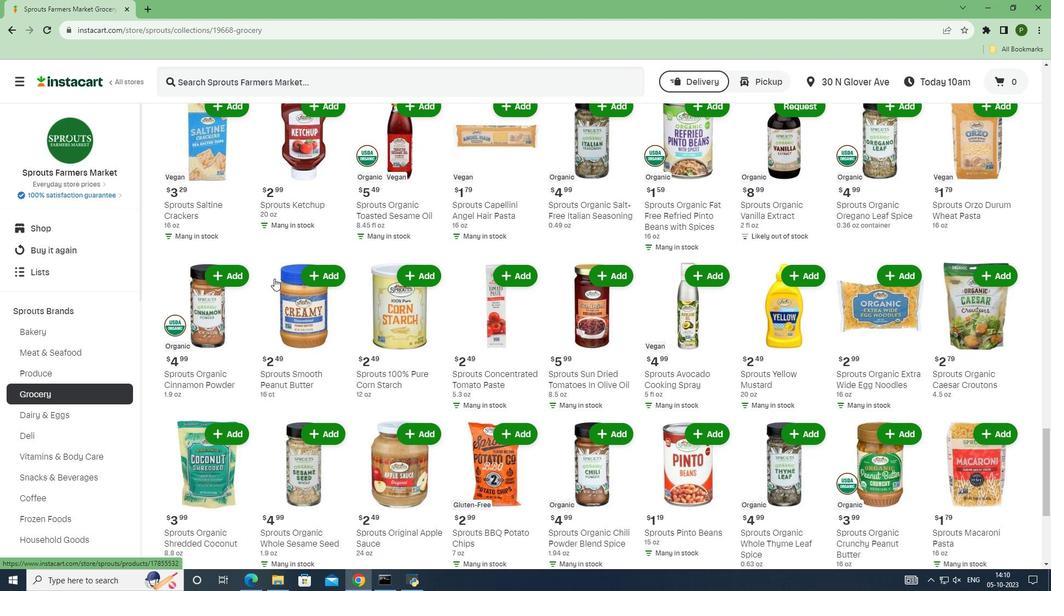 
Action: Mouse scrolled (274, 278) with delta (0, 0)
Screenshot: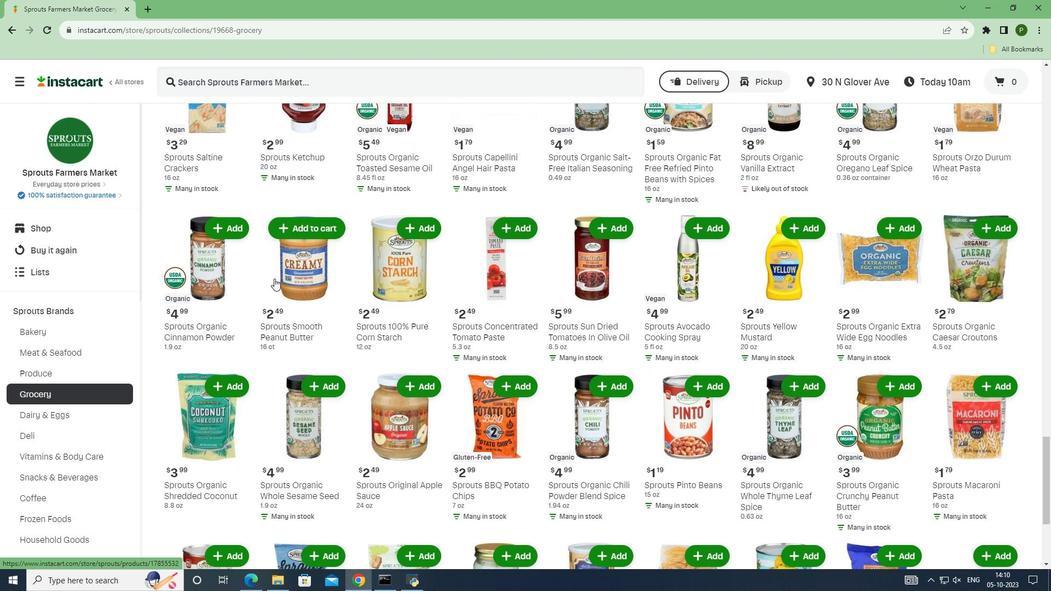 
Action: Mouse scrolled (274, 278) with delta (0, 0)
Screenshot: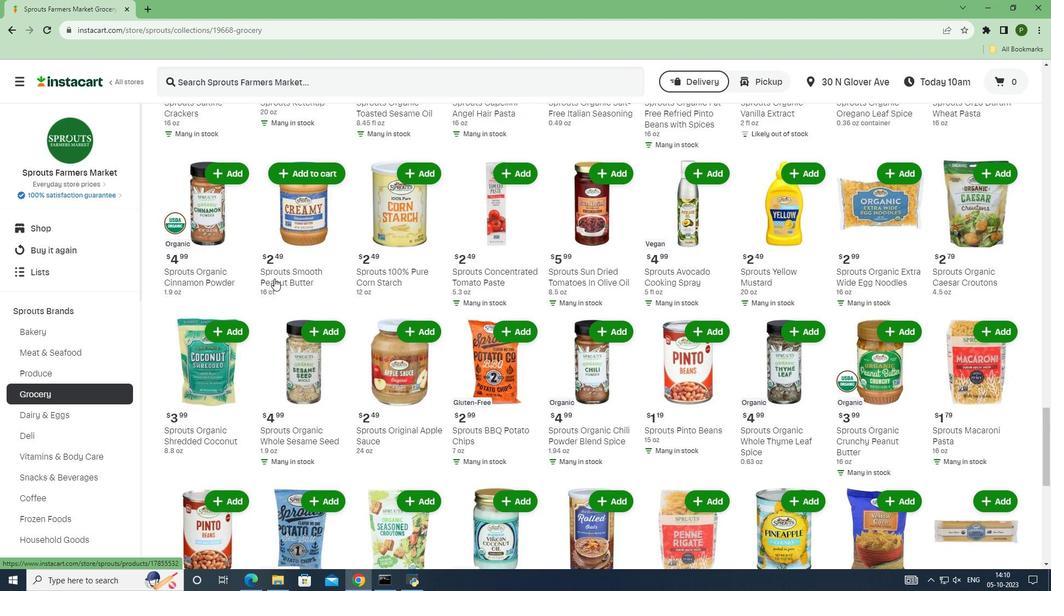 
Action: Mouse scrolled (274, 278) with delta (0, 0)
Screenshot: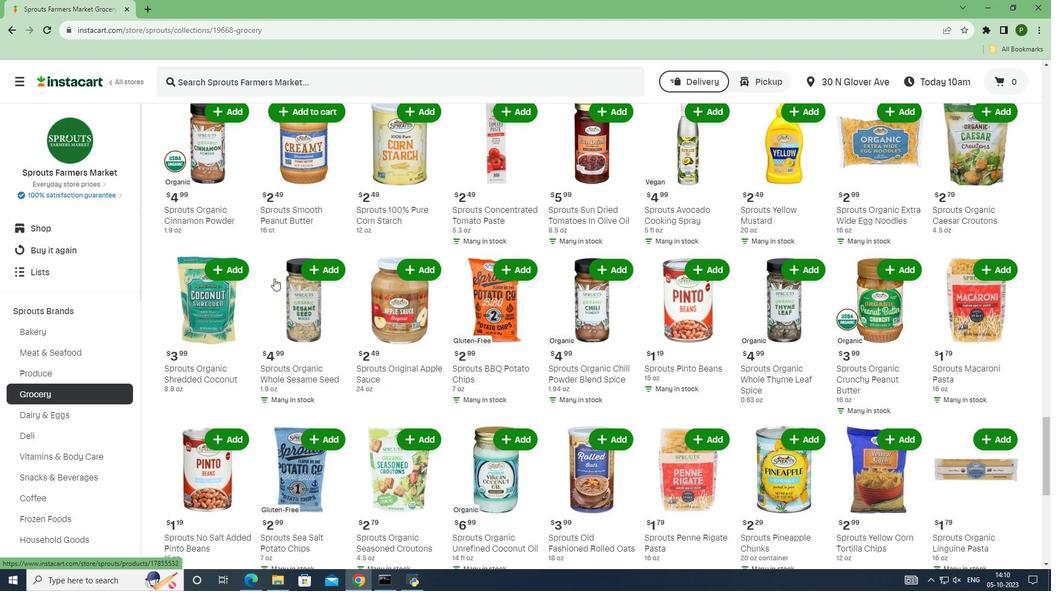 
Action: Mouse scrolled (274, 278) with delta (0, 0)
Screenshot: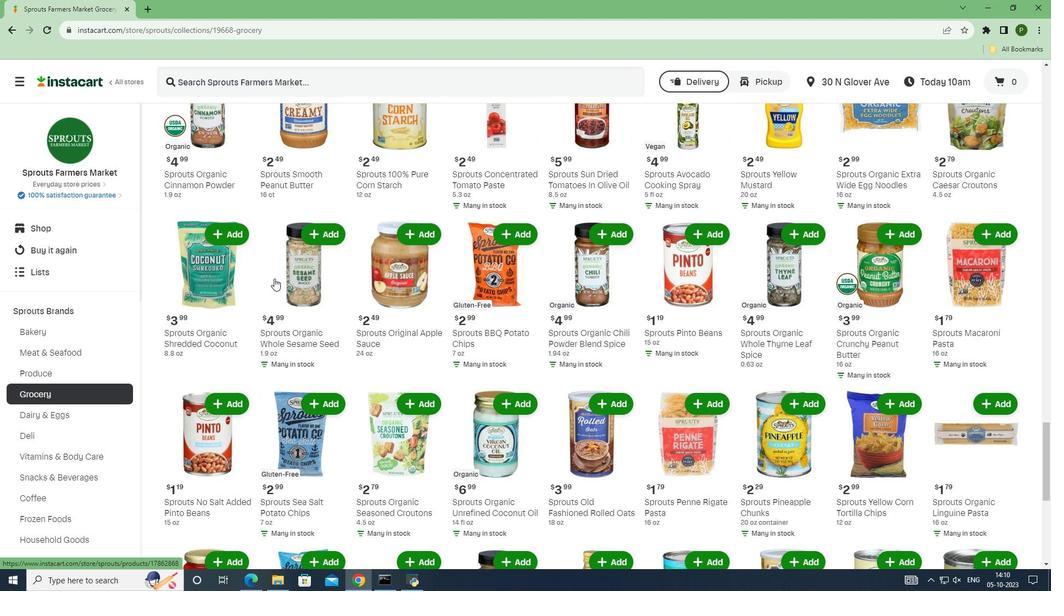 
Action: Mouse scrolled (274, 278) with delta (0, 0)
Screenshot: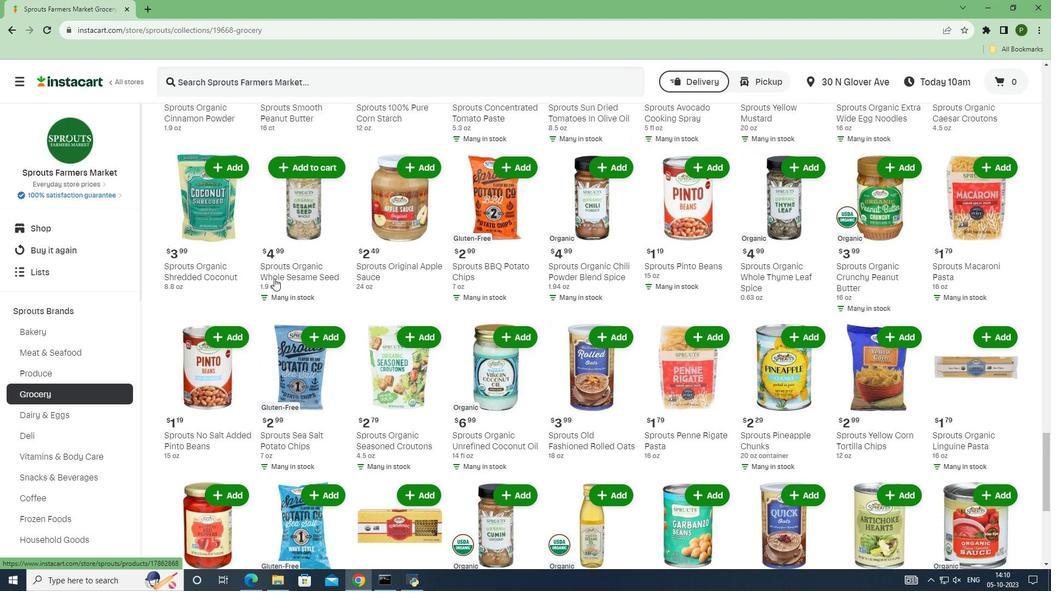 
Action: Mouse scrolled (274, 278) with delta (0, 0)
Screenshot: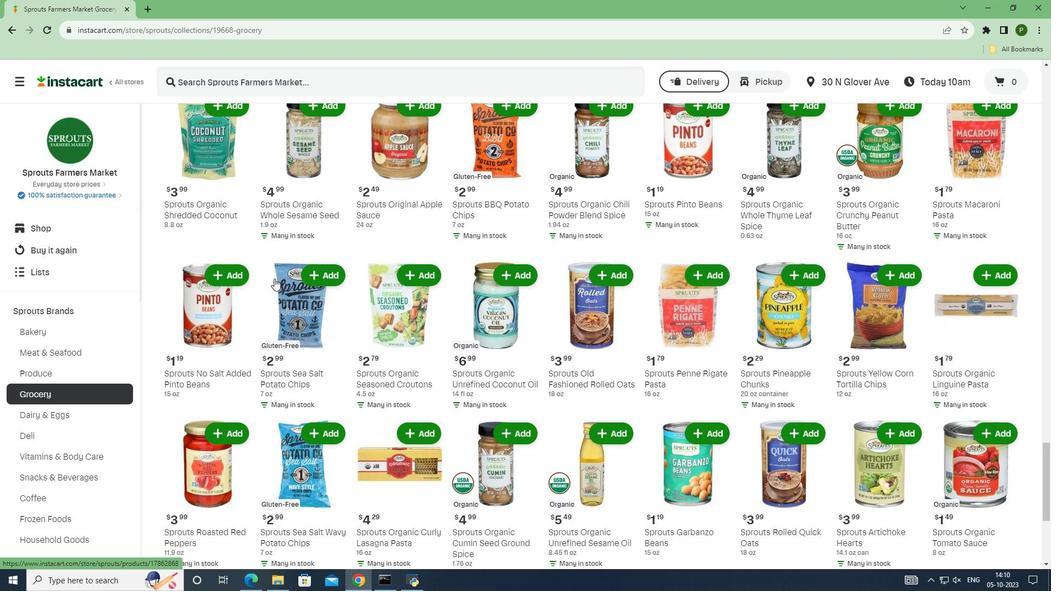 
Action: Mouse scrolled (274, 278) with delta (0, 0)
Screenshot: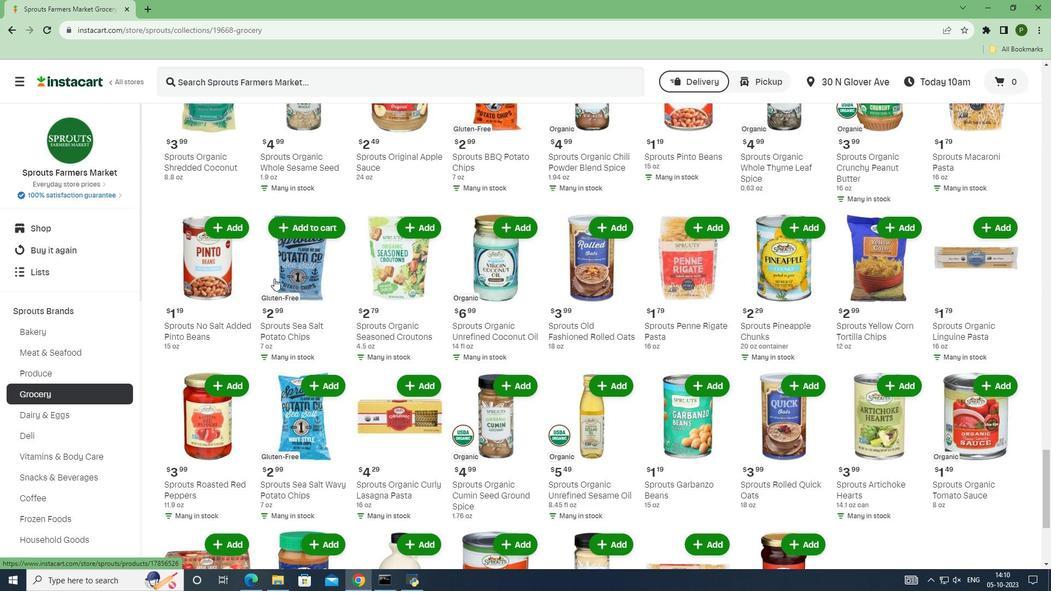 
Action: Mouse scrolled (274, 278) with delta (0, 0)
Screenshot: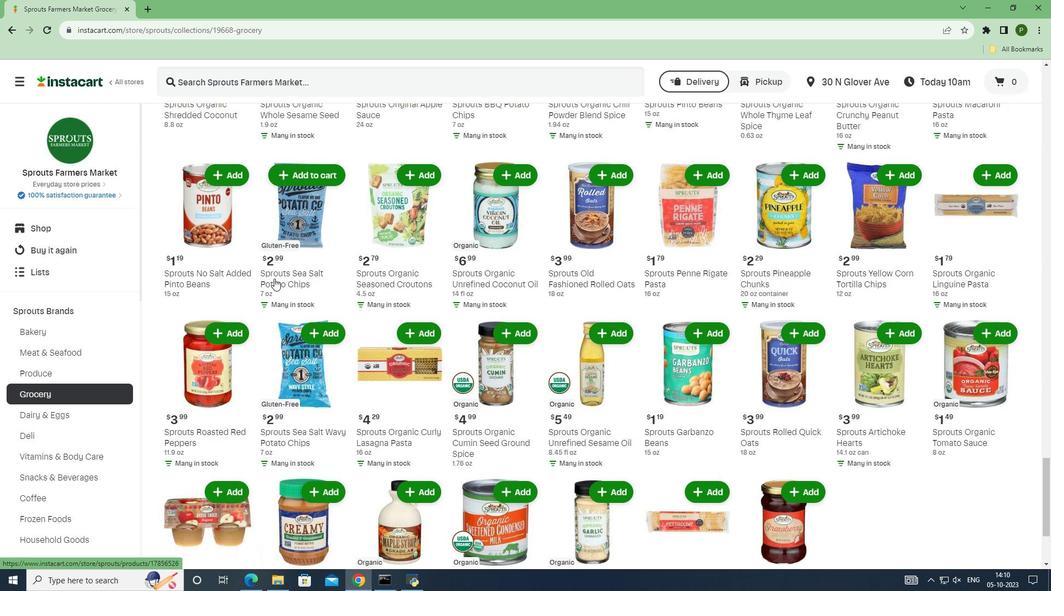 
Action: Mouse scrolled (274, 278) with delta (0, 0)
Screenshot: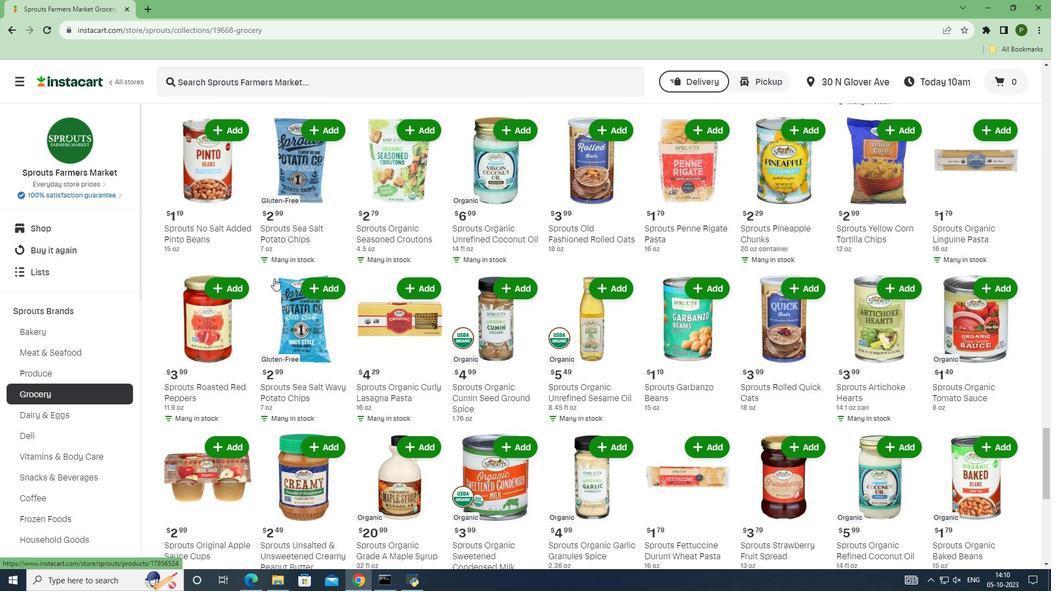 
Action: Mouse scrolled (274, 278) with delta (0, 0)
Screenshot: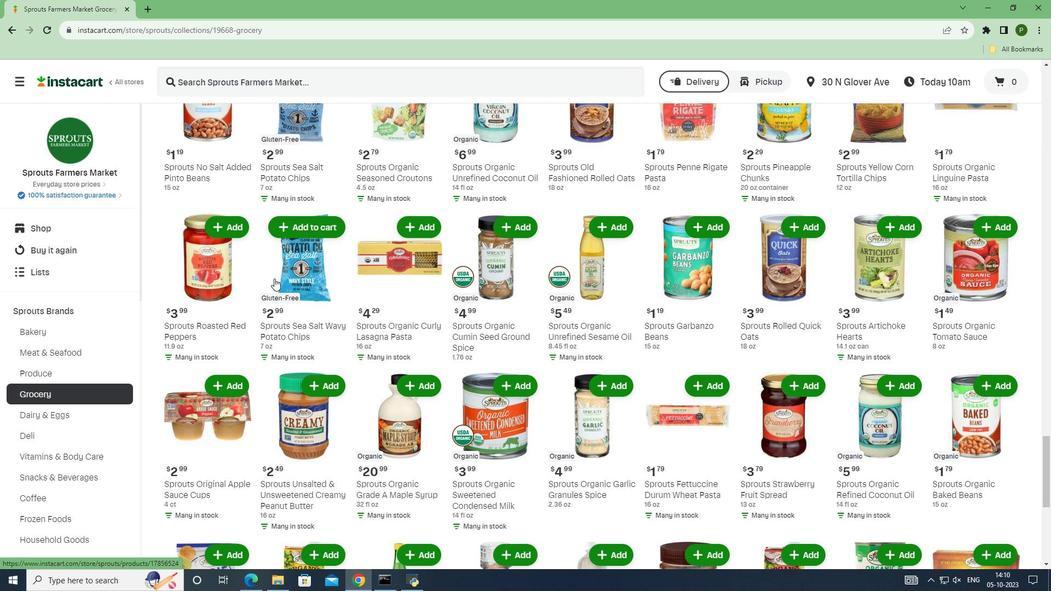 
Action: Mouse scrolled (274, 278) with delta (0, 0)
Screenshot: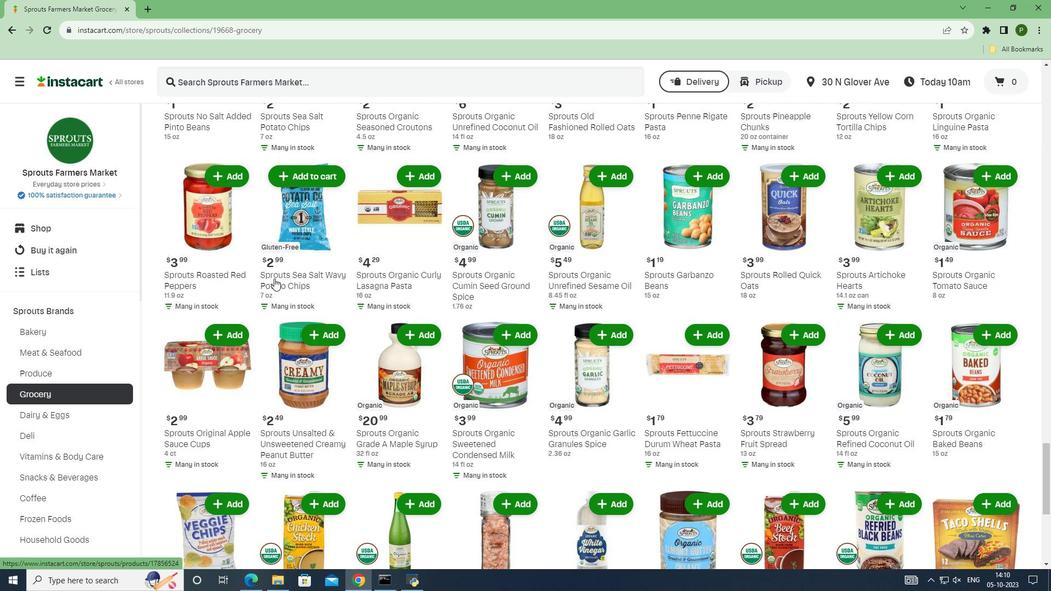
Action: Mouse scrolled (274, 278) with delta (0, 0)
Screenshot: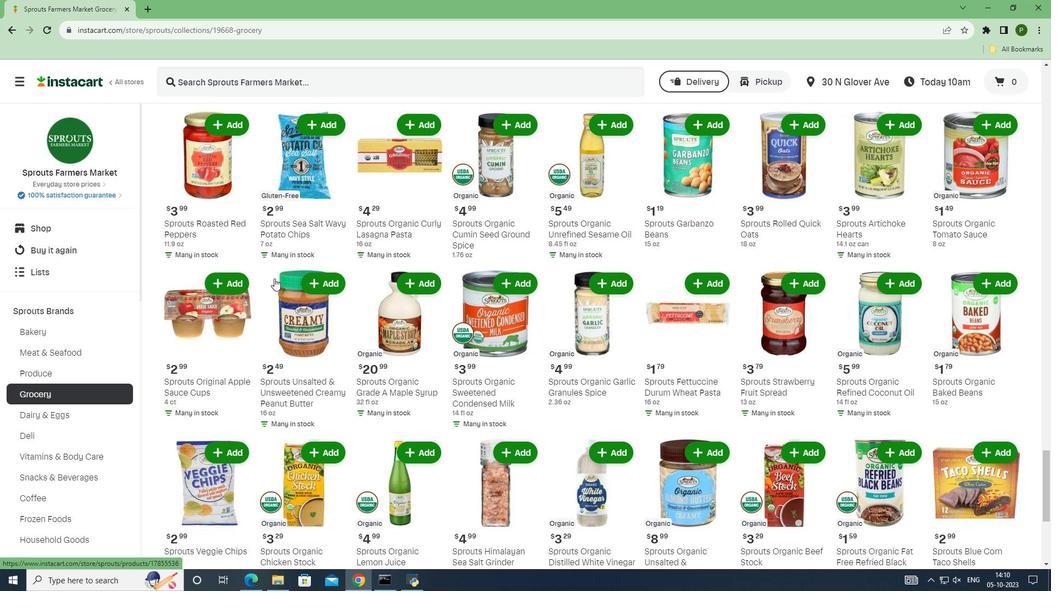 
Action: Mouse scrolled (274, 278) with delta (0, 0)
Screenshot: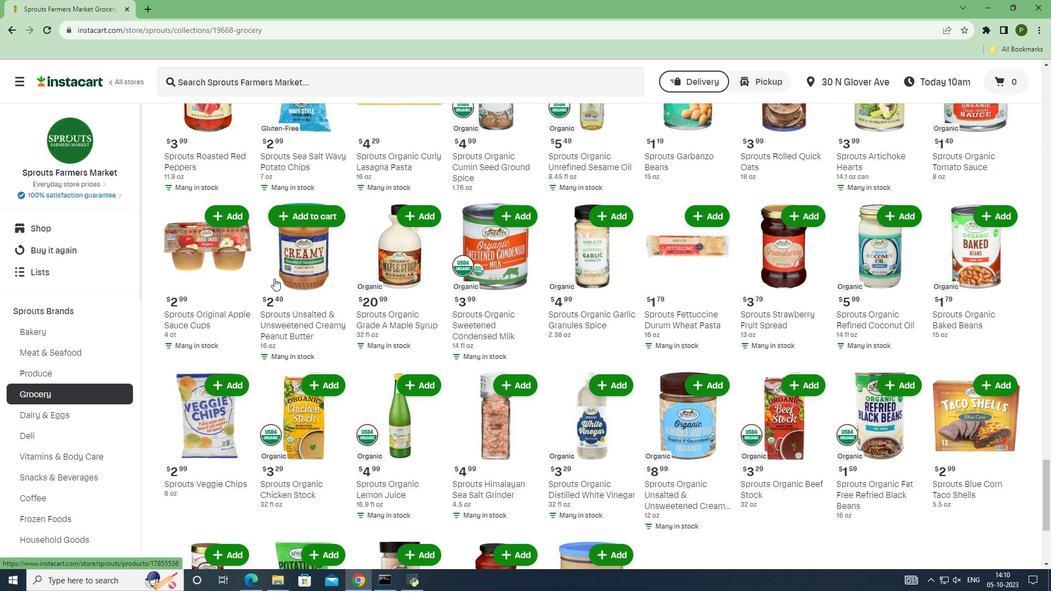 
Action: Mouse moved to (227, 338)
Screenshot: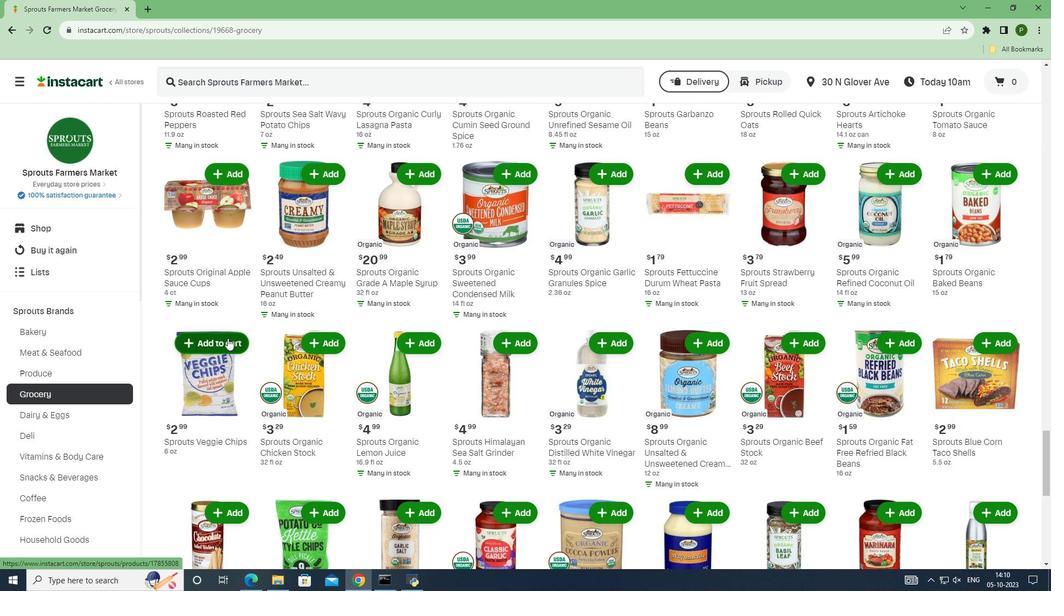 
Action: Mouse pressed left at (227, 338)
Screenshot: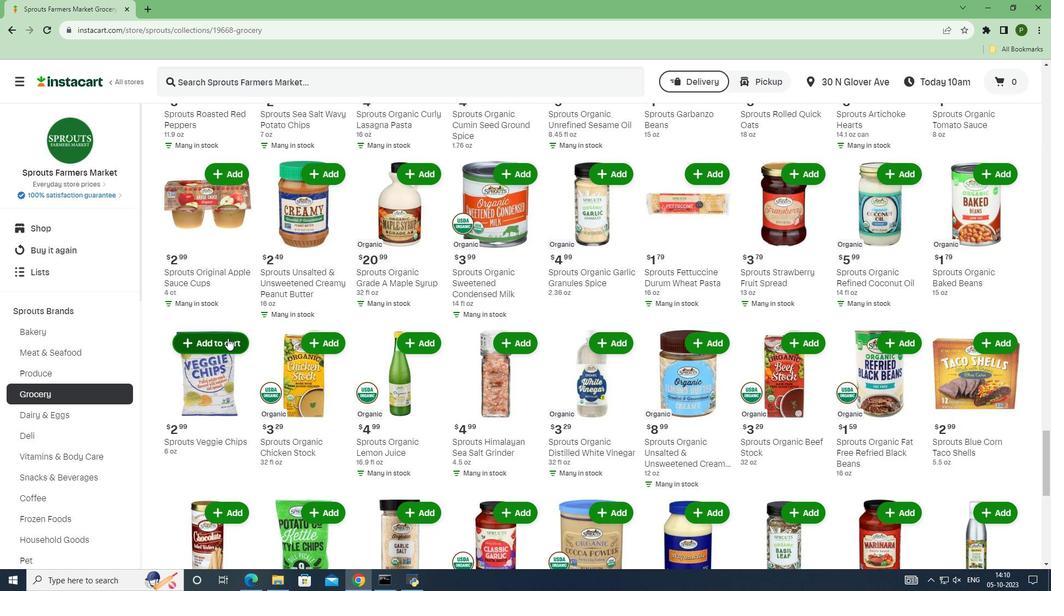 
